 Task: Search one way flight ticket for 2 adults, 2 children, 2 infants in seat in first from Hyannis: Cape Cod Gateway Airport (boardman/polando Field) to Rock Springs: Southwest Wyoming Regional Airport (rock Springs Sweetwater County Airport) on 8-5-2023. Choice of flights is Sun country airlines. Number of bags: 1 checked bag. Outbound departure time preference is 16:30.
Action: Mouse moved to (284, 253)
Screenshot: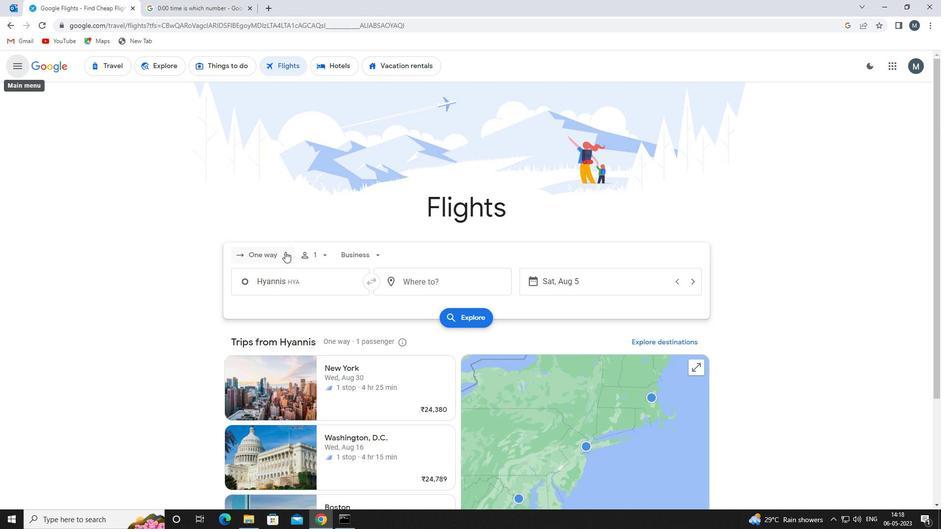 
Action: Mouse pressed left at (284, 253)
Screenshot: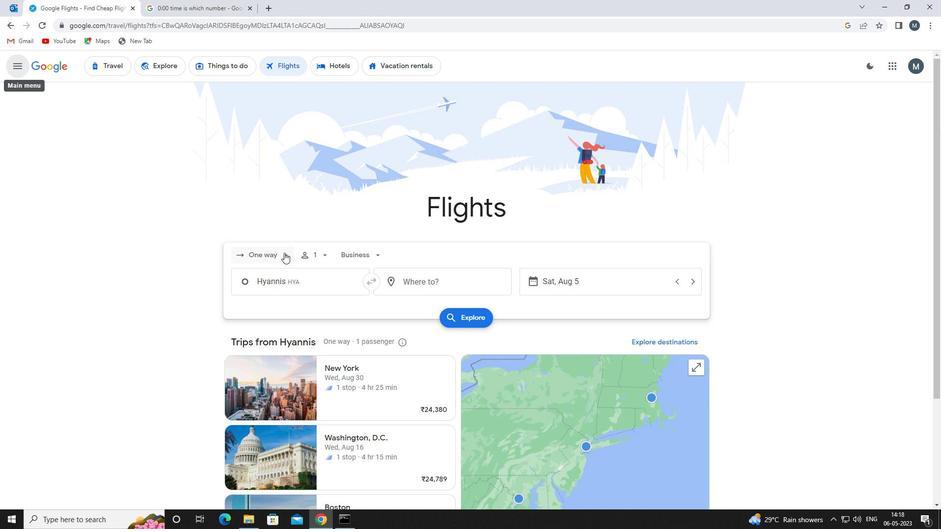 
Action: Mouse moved to (282, 300)
Screenshot: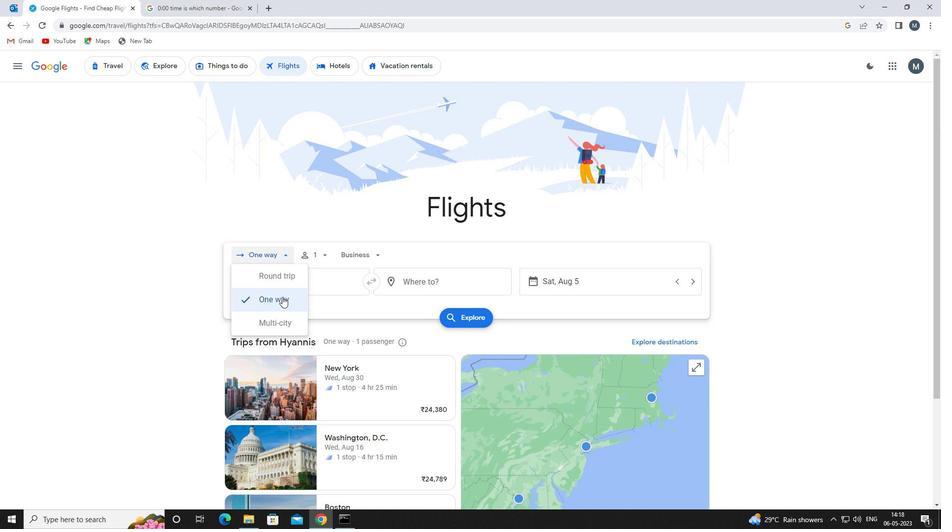 
Action: Mouse pressed left at (282, 300)
Screenshot: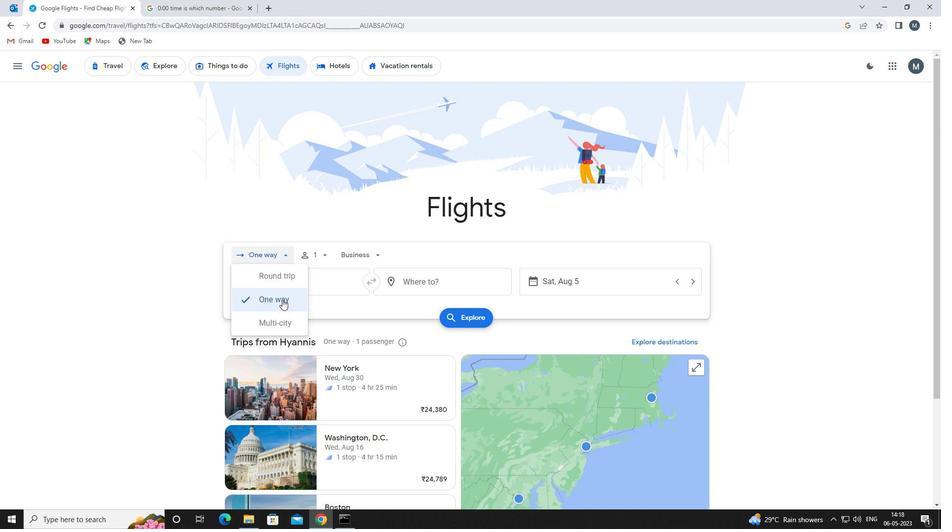 
Action: Mouse moved to (317, 260)
Screenshot: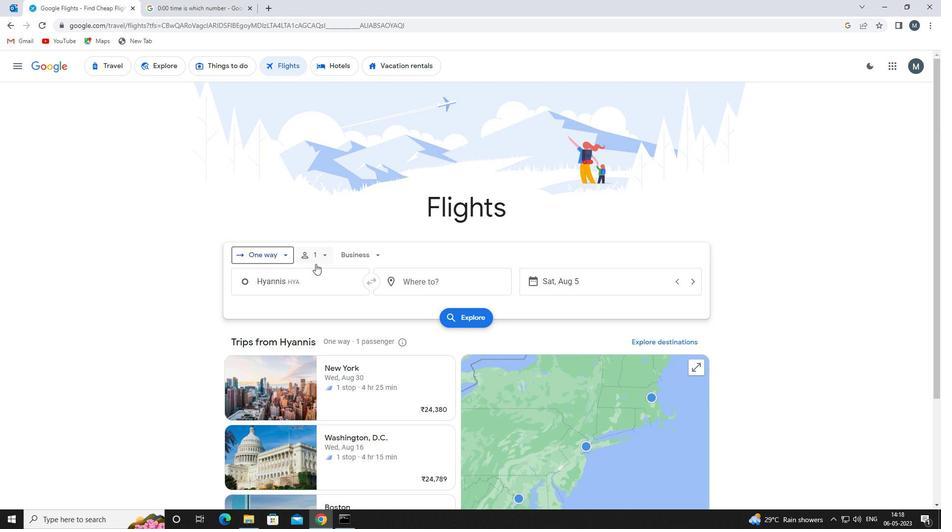 
Action: Mouse pressed left at (317, 260)
Screenshot: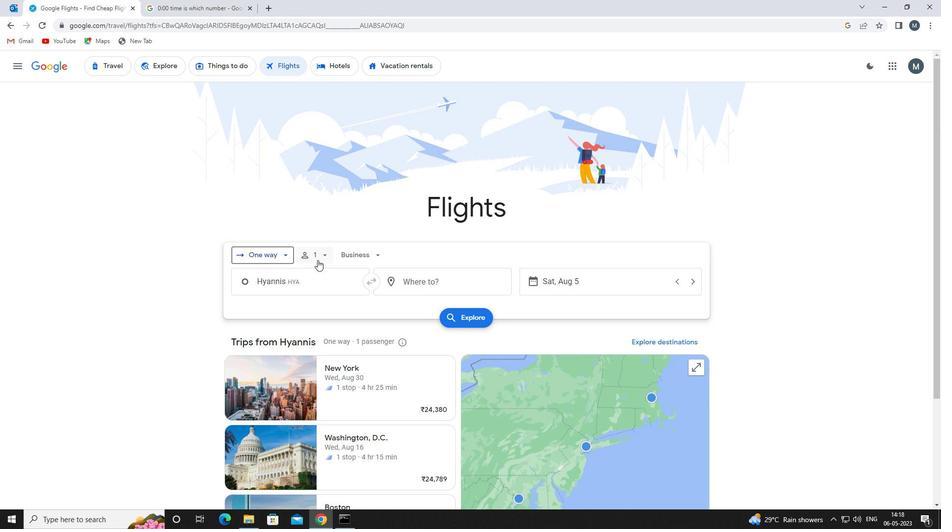 
Action: Mouse moved to (400, 280)
Screenshot: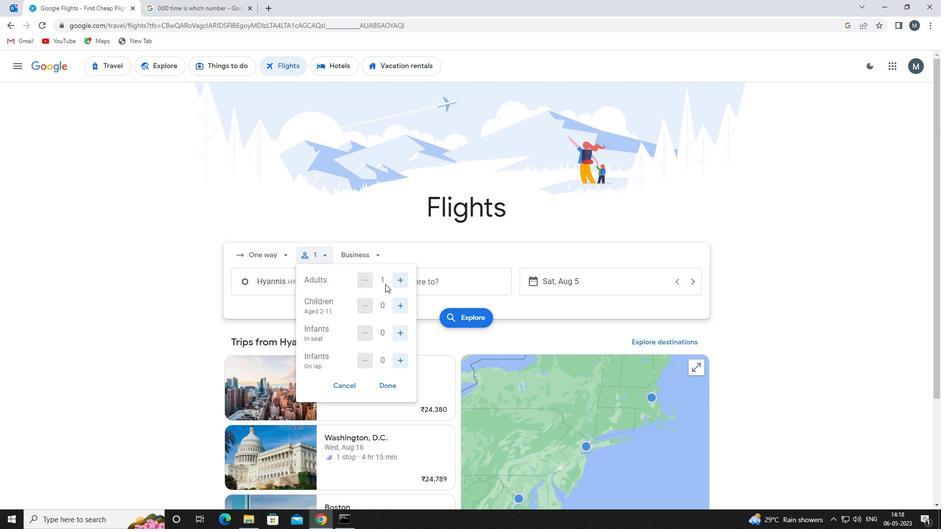 
Action: Mouse pressed left at (400, 280)
Screenshot: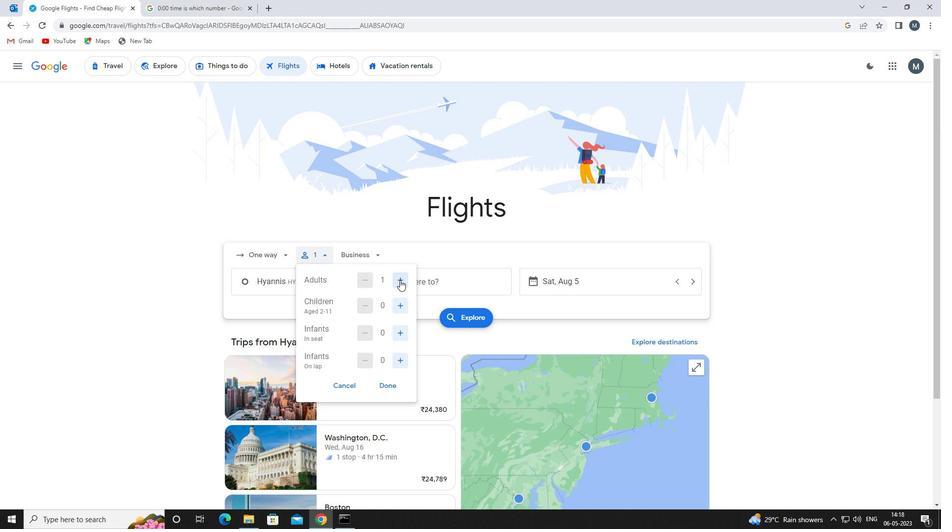 
Action: Mouse moved to (403, 306)
Screenshot: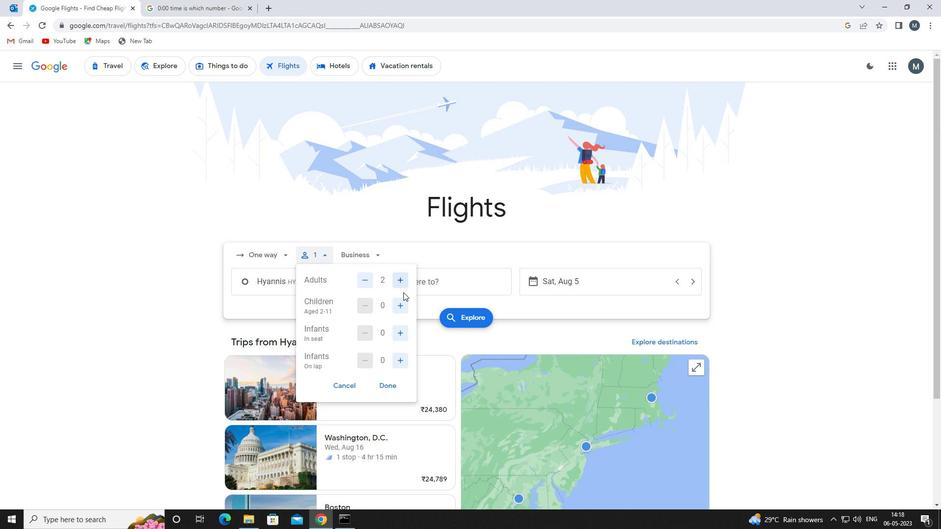 
Action: Mouse pressed left at (403, 306)
Screenshot: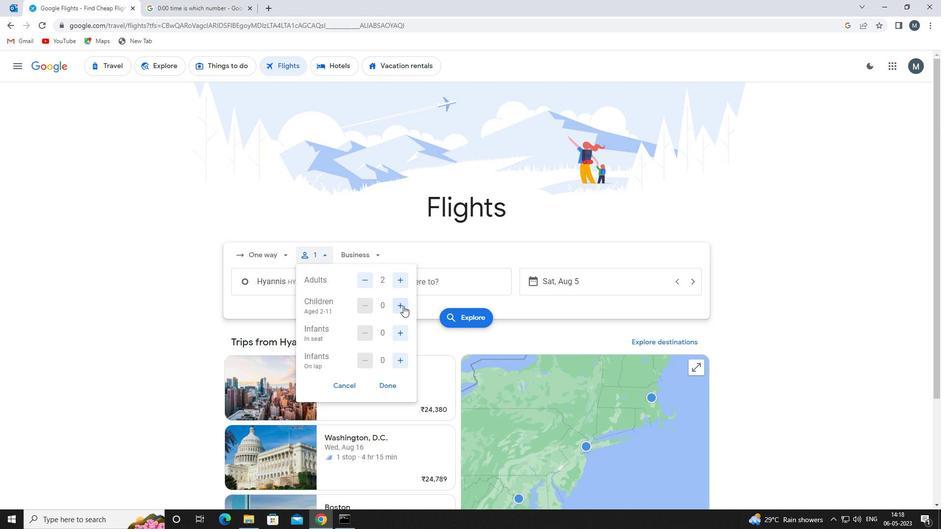 
Action: Mouse pressed left at (403, 306)
Screenshot: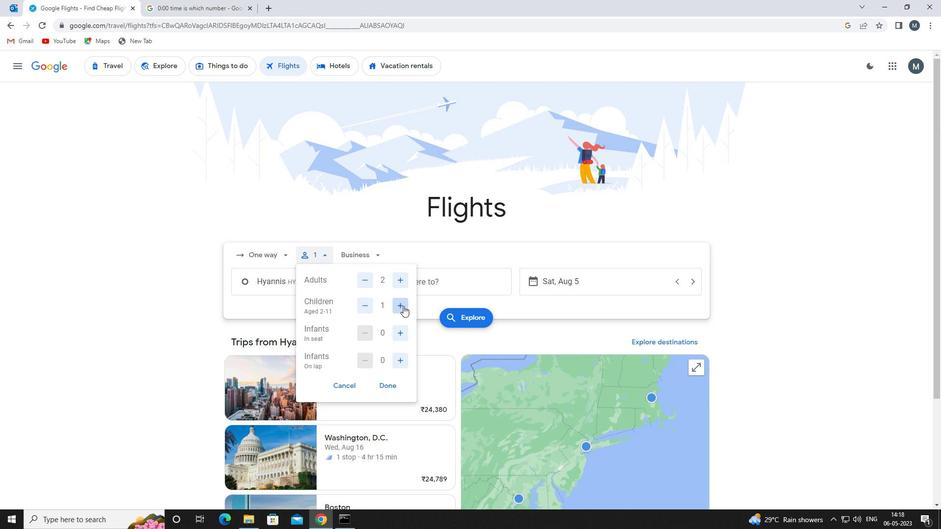
Action: Mouse moved to (399, 332)
Screenshot: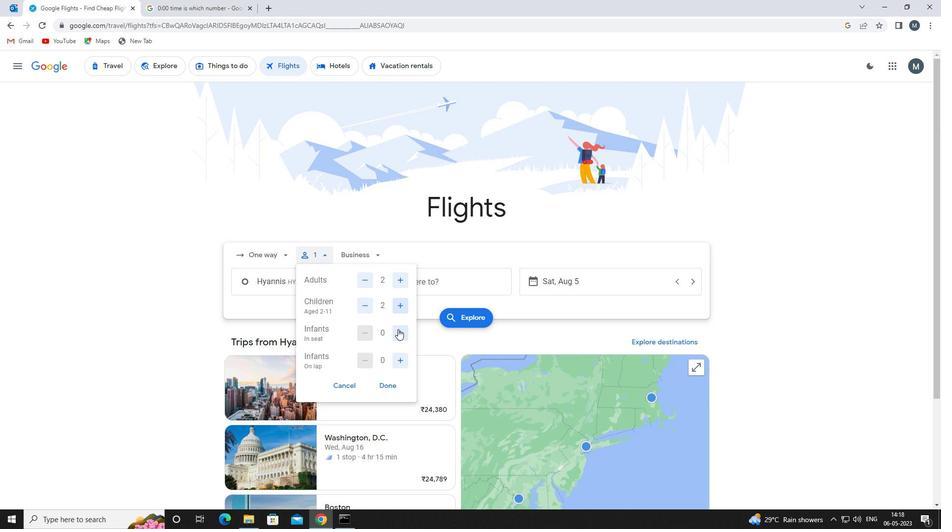 
Action: Mouse pressed left at (399, 332)
Screenshot: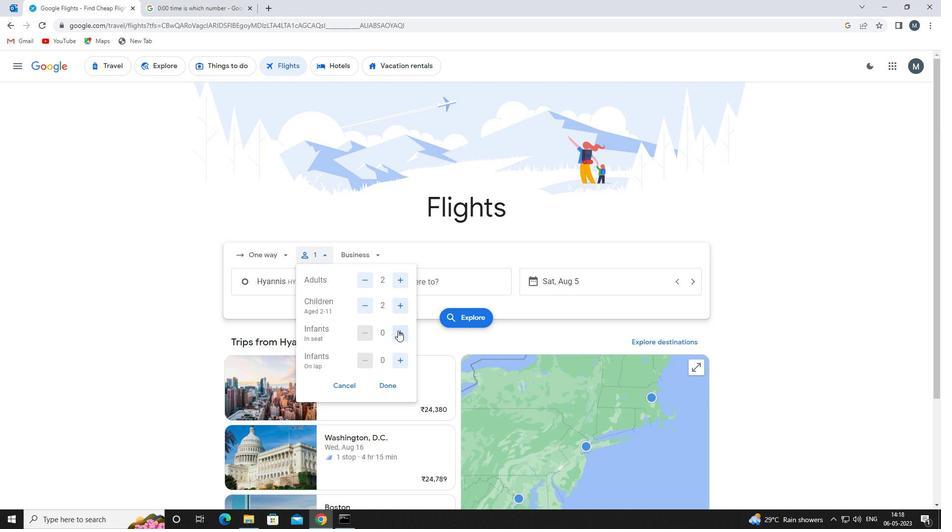 
Action: Mouse pressed left at (399, 332)
Screenshot: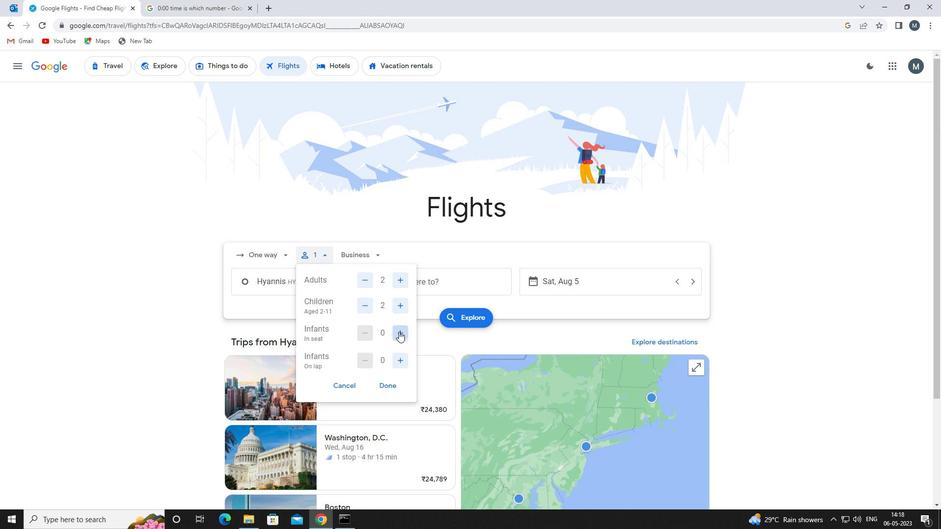
Action: Mouse moved to (396, 387)
Screenshot: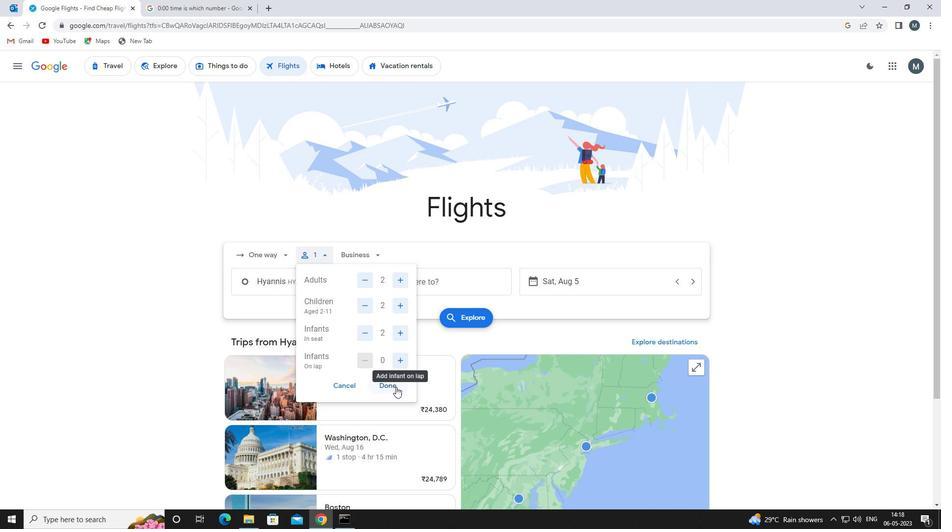 
Action: Mouse pressed left at (396, 387)
Screenshot: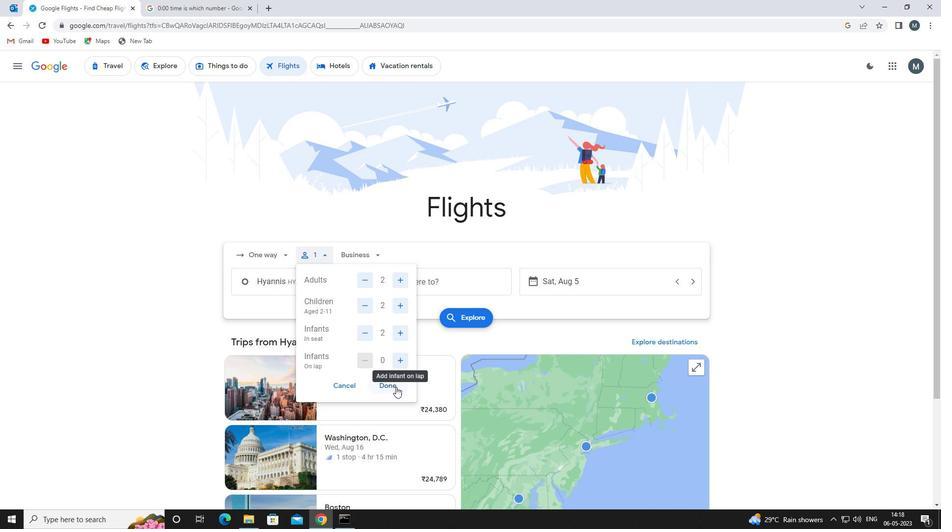 
Action: Mouse moved to (371, 259)
Screenshot: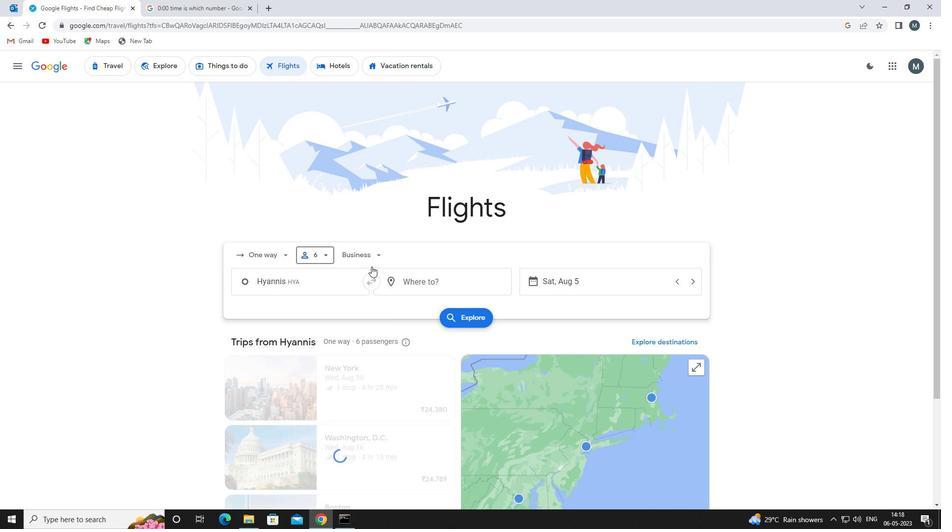 
Action: Mouse pressed left at (371, 259)
Screenshot: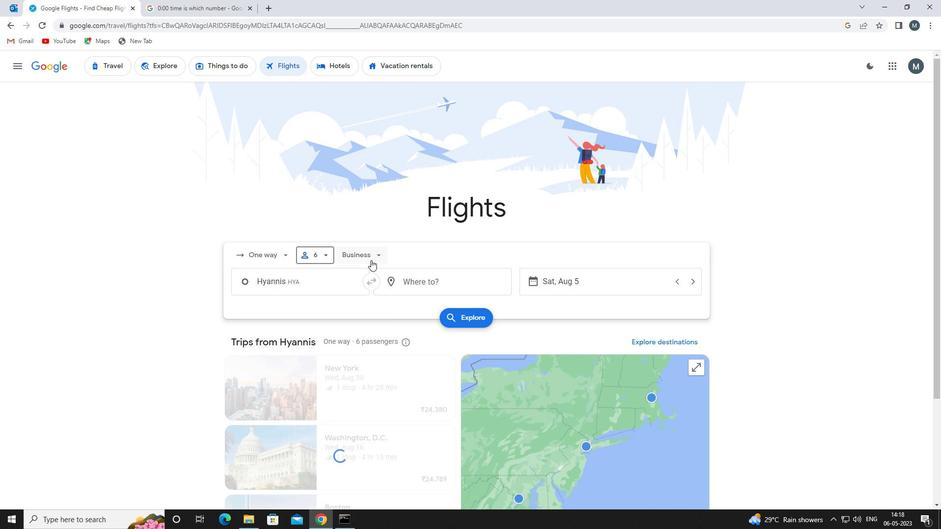 
Action: Mouse moved to (375, 351)
Screenshot: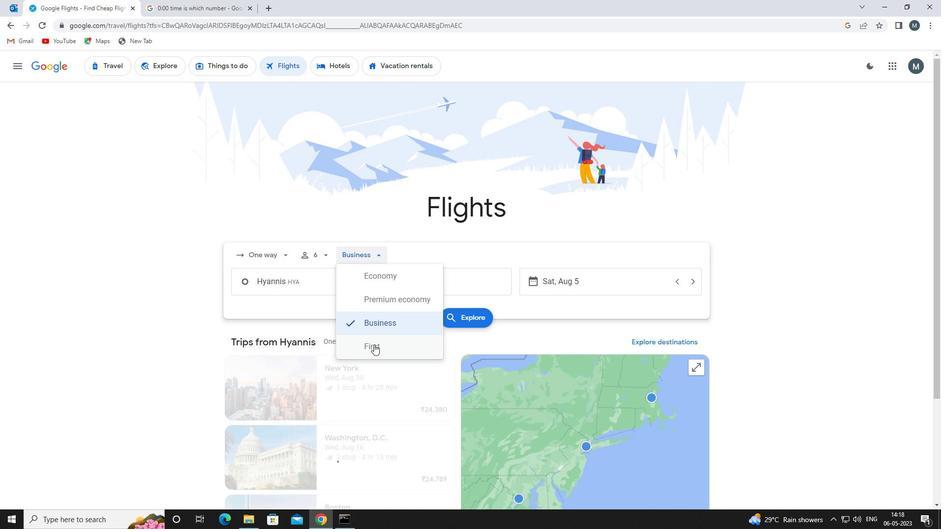 
Action: Mouse pressed left at (375, 351)
Screenshot: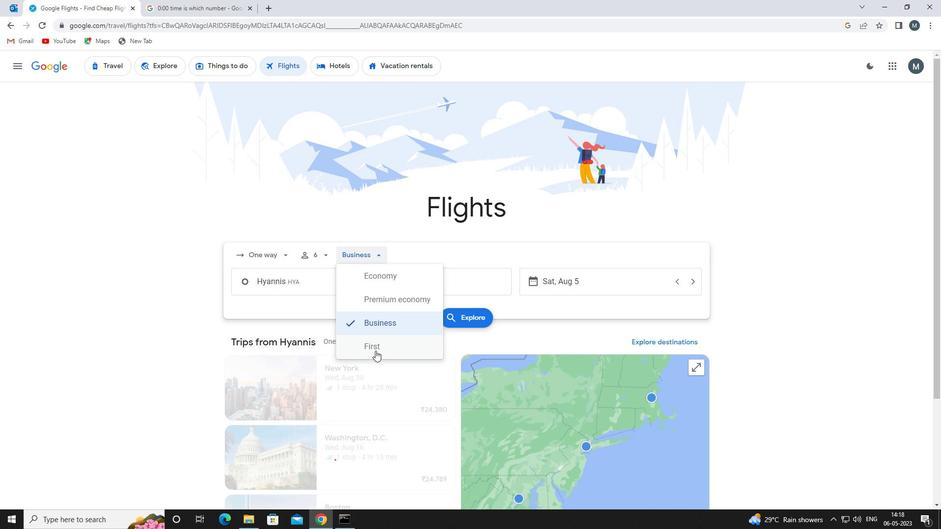 
Action: Mouse moved to (295, 283)
Screenshot: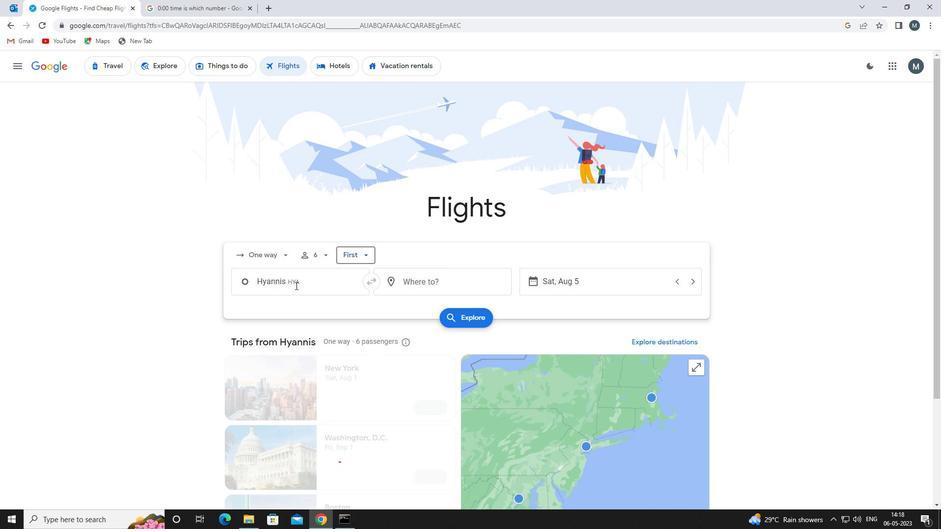 
Action: Mouse pressed left at (295, 283)
Screenshot: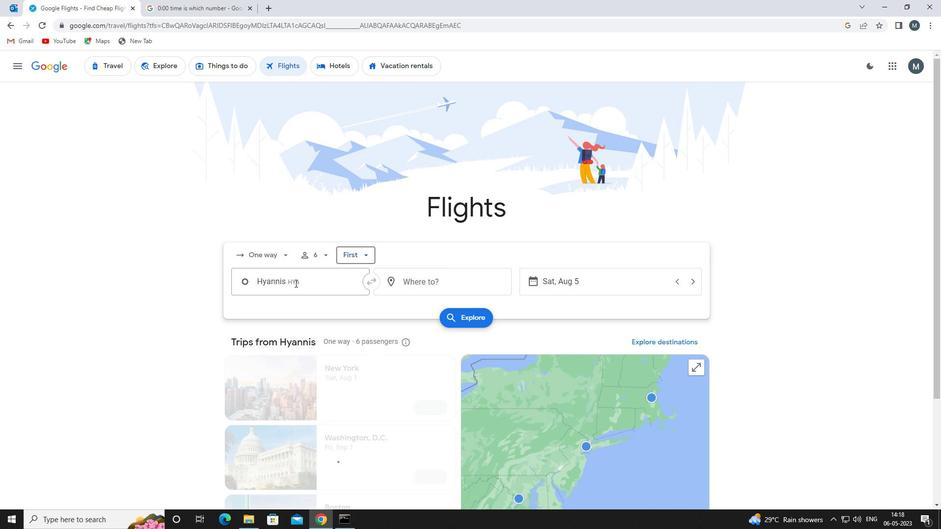 
Action: Mouse moved to (309, 359)
Screenshot: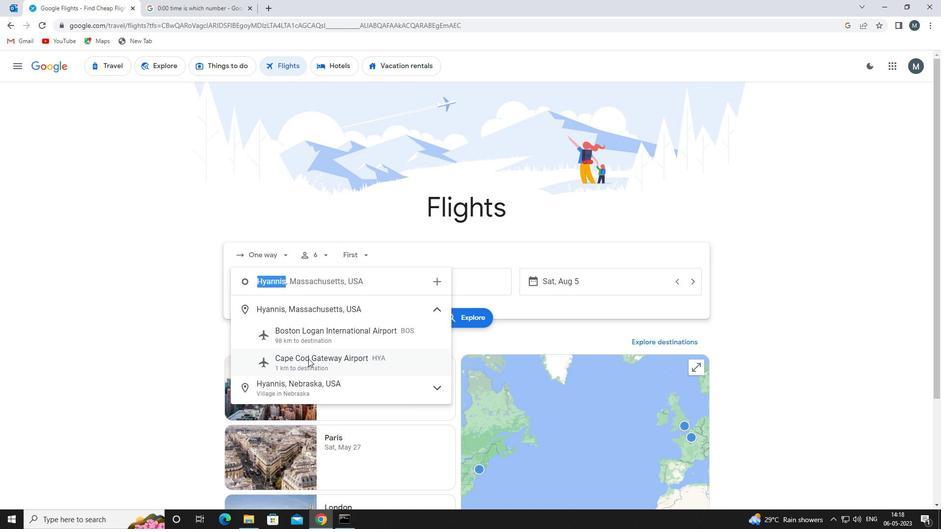 
Action: Mouse pressed left at (309, 359)
Screenshot: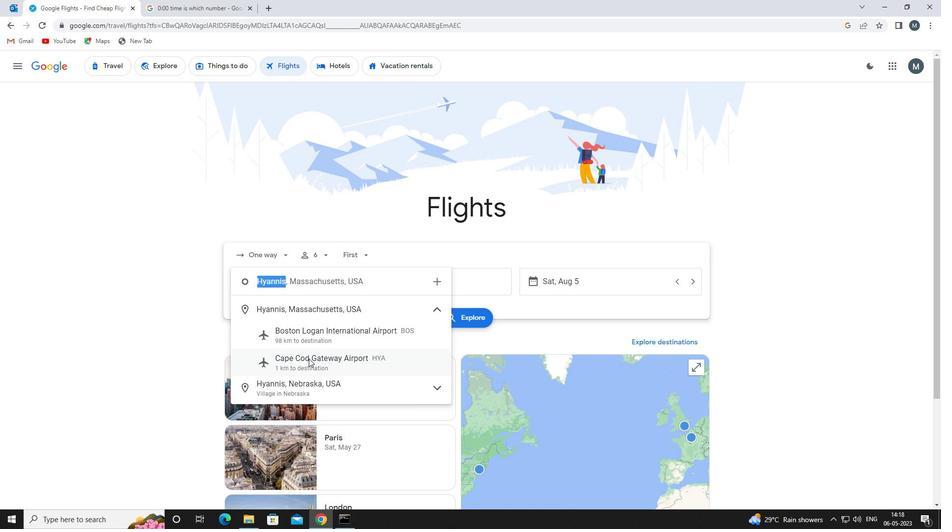 
Action: Mouse moved to (415, 284)
Screenshot: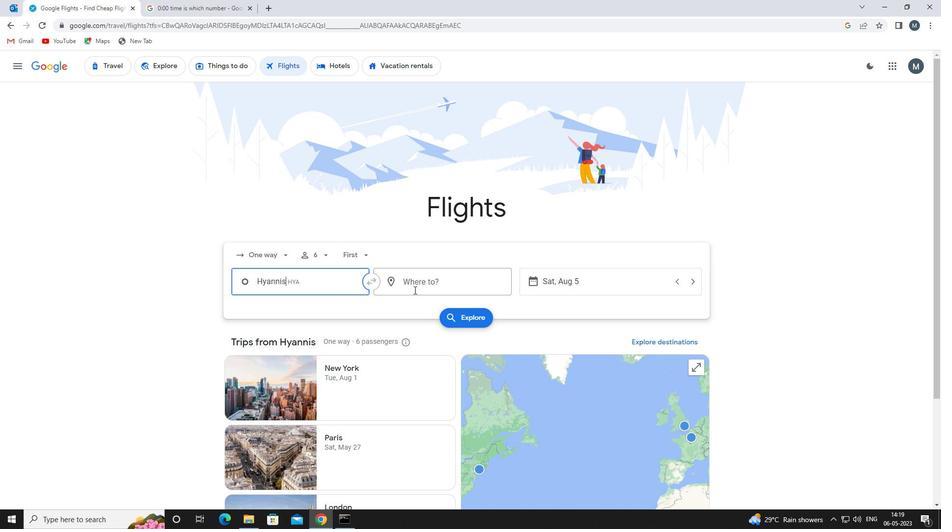 
Action: Mouse pressed left at (415, 284)
Screenshot: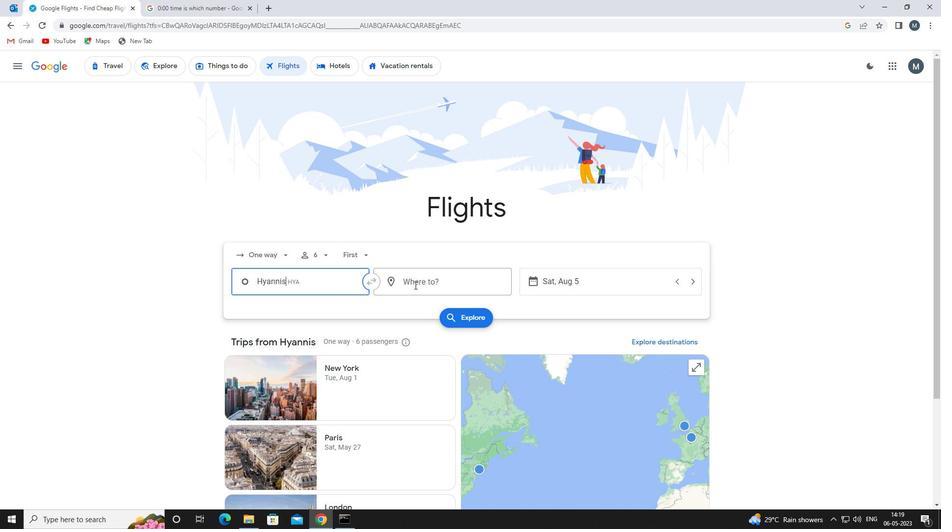 
Action: Key pressed southwest<Key.space>wyoming
Screenshot: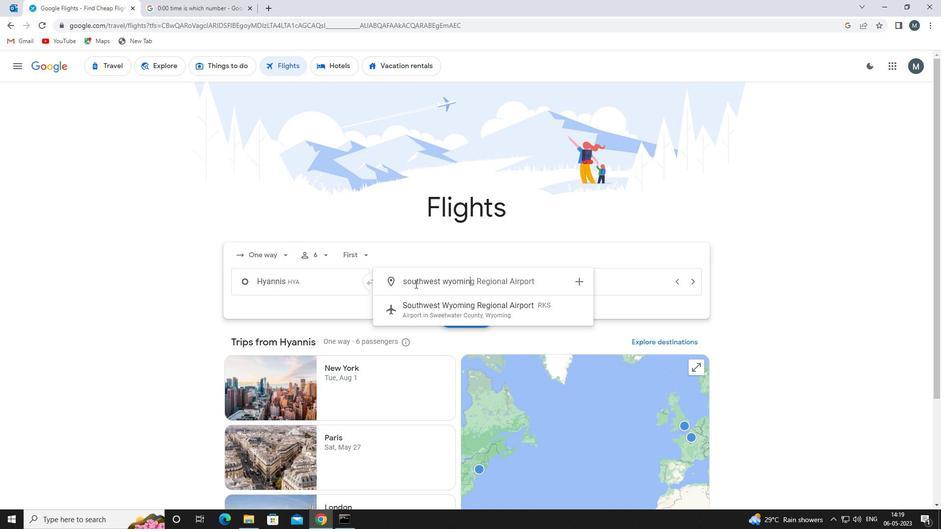 
Action: Mouse moved to (445, 310)
Screenshot: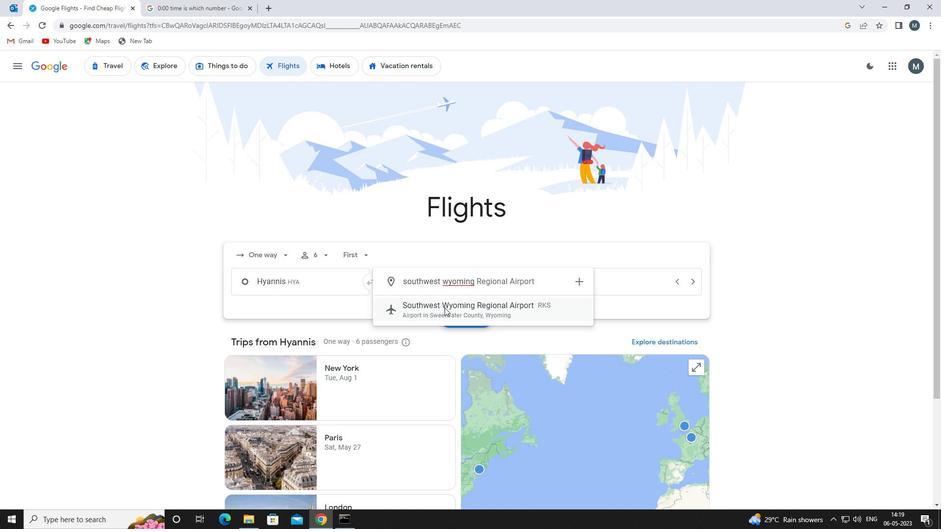 
Action: Mouse pressed left at (445, 310)
Screenshot: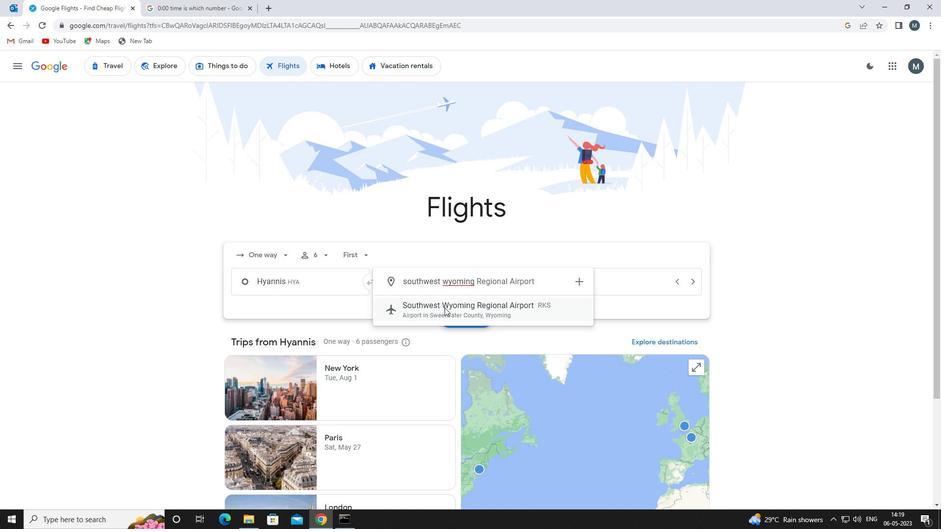 
Action: Mouse moved to (557, 283)
Screenshot: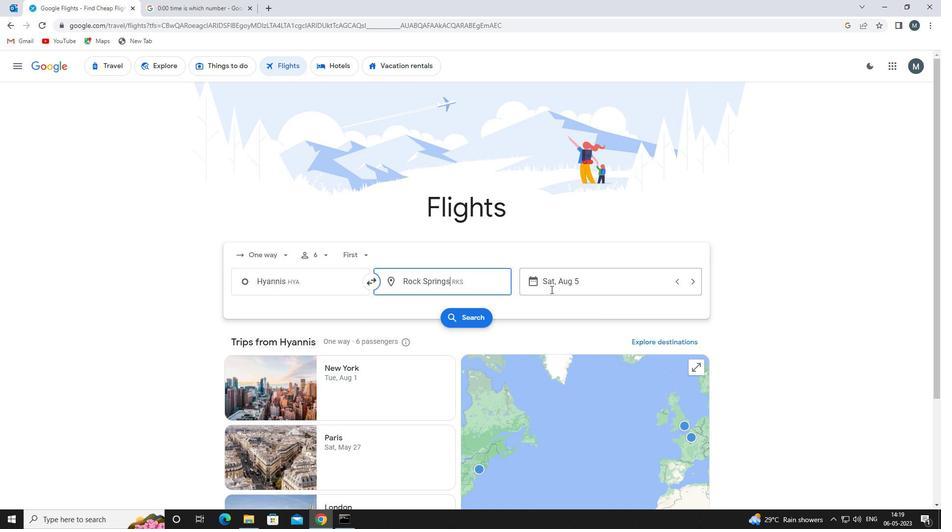 
Action: Mouse pressed left at (557, 283)
Screenshot: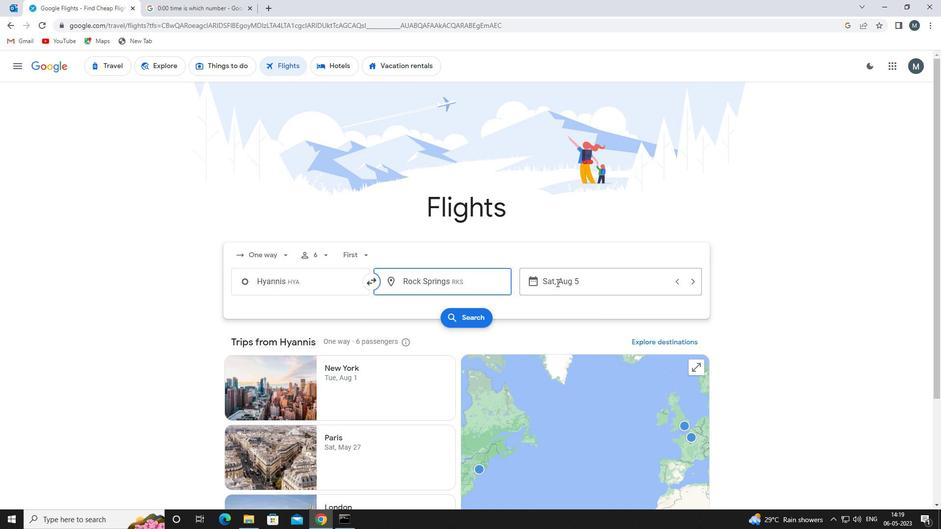
Action: Mouse moved to (501, 333)
Screenshot: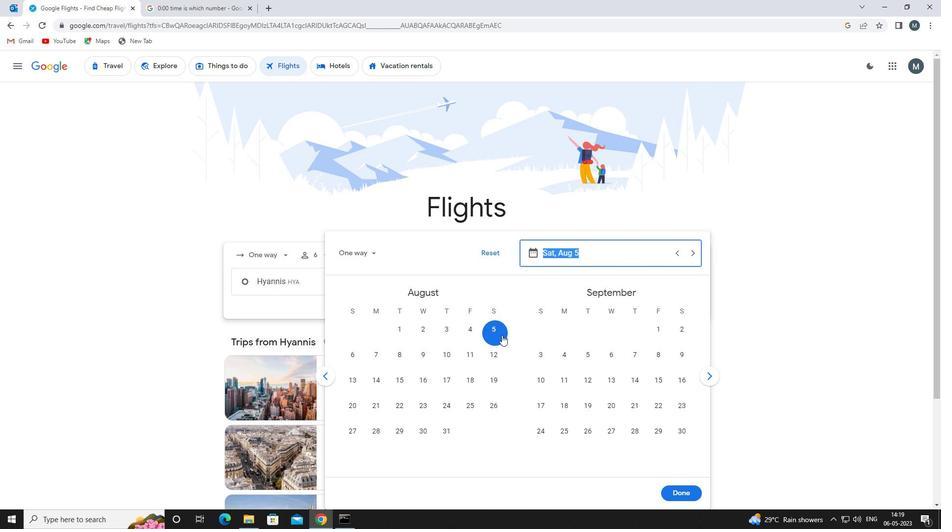 
Action: Mouse pressed left at (501, 333)
Screenshot: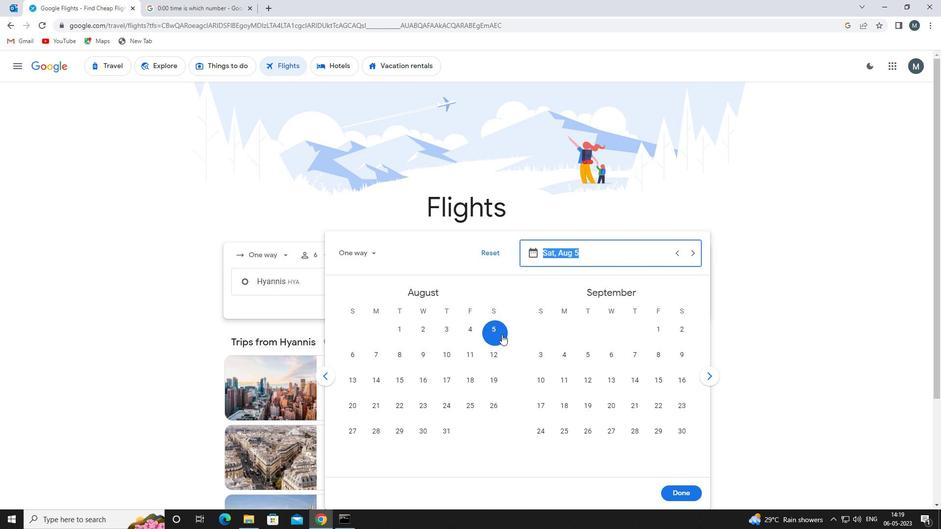 
Action: Mouse moved to (694, 495)
Screenshot: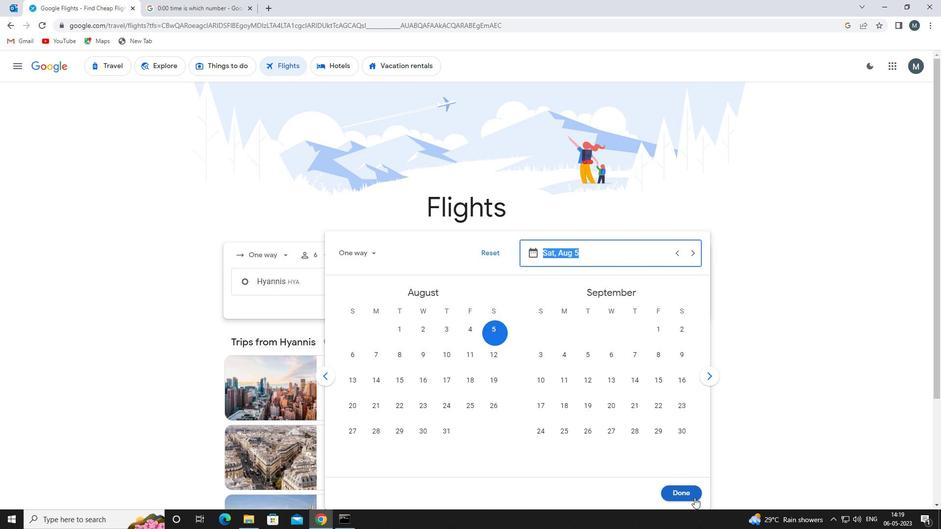 
Action: Mouse pressed left at (694, 495)
Screenshot: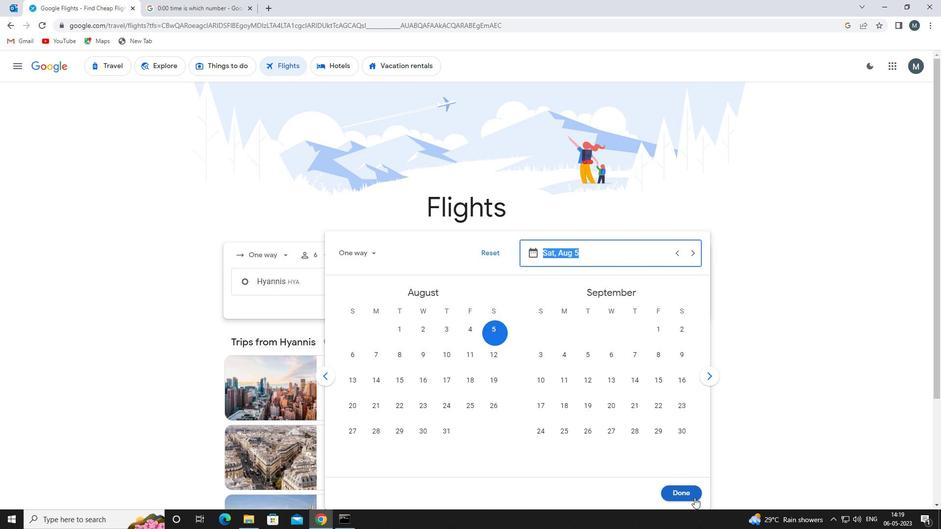 
Action: Mouse moved to (456, 324)
Screenshot: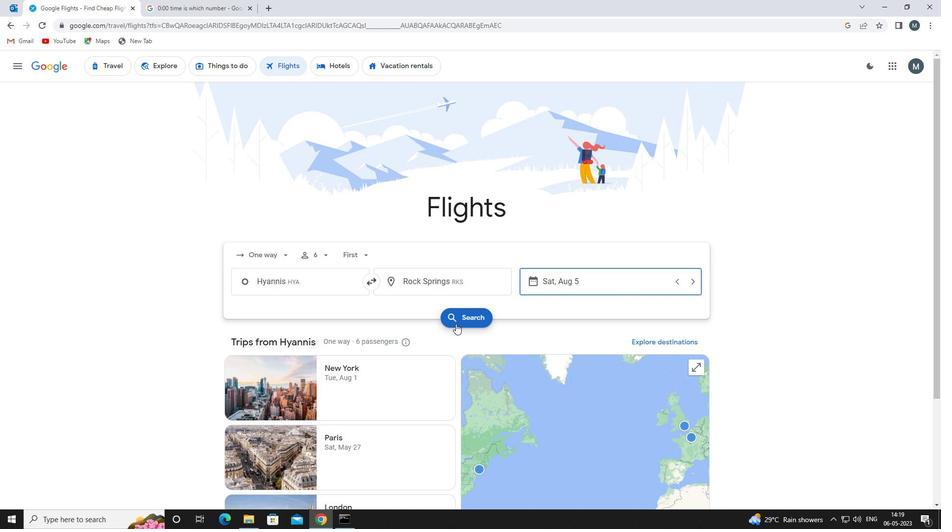 
Action: Mouse pressed left at (456, 324)
Screenshot: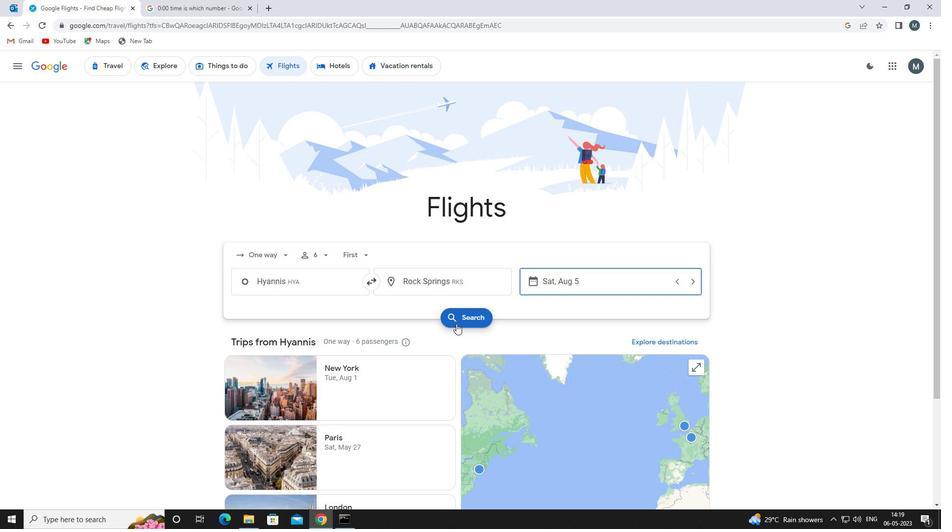 
Action: Mouse moved to (251, 157)
Screenshot: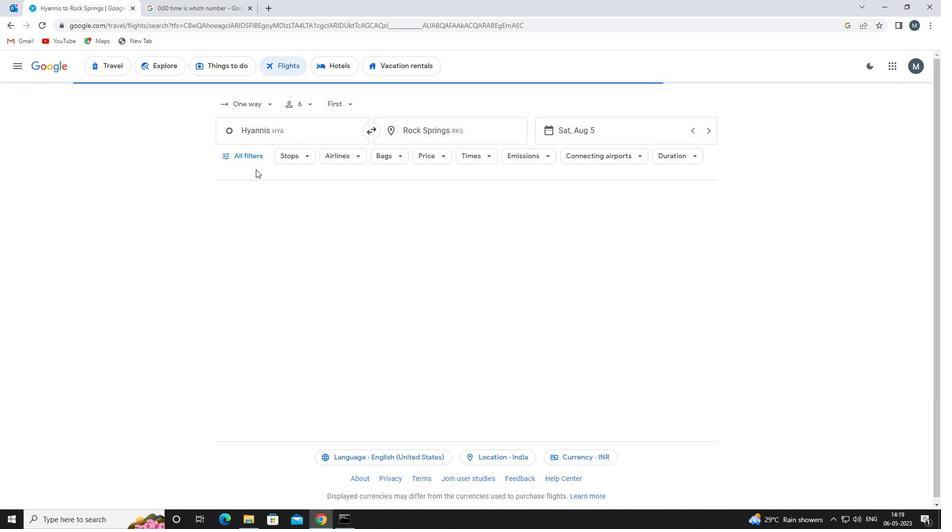 
Action: Mouse pressed left at (251, 157)
Screenshot: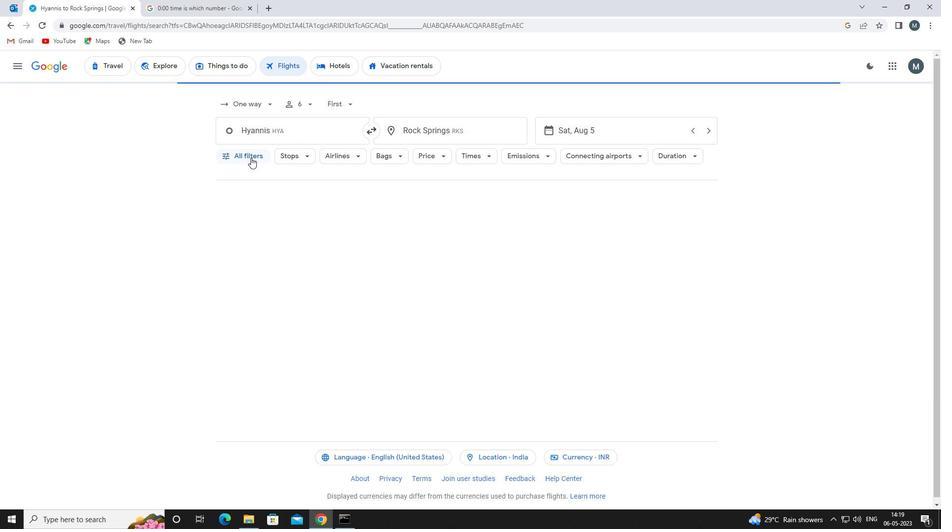 
Action: Mouse moved to (296, 301)
Screenshot: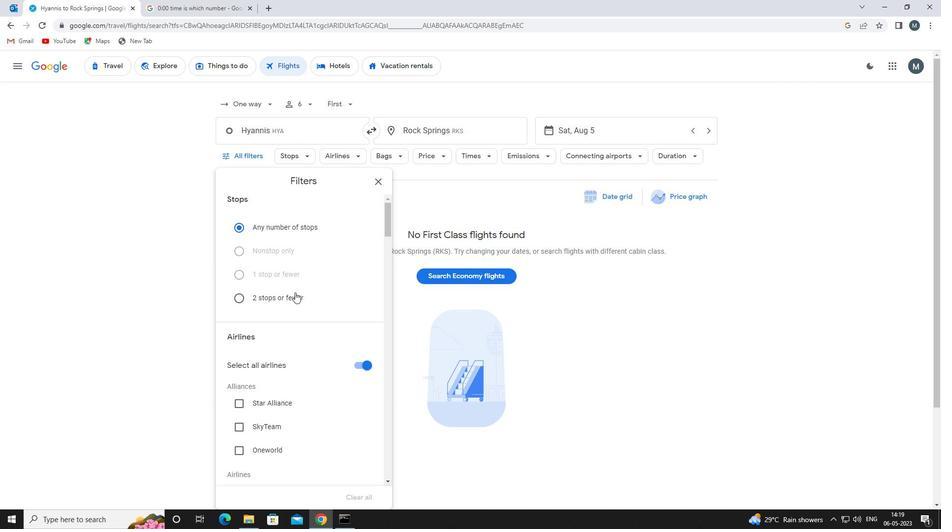 
Action: Mouse scrolled (296, 300) with delta (0, 0)
Screenshot: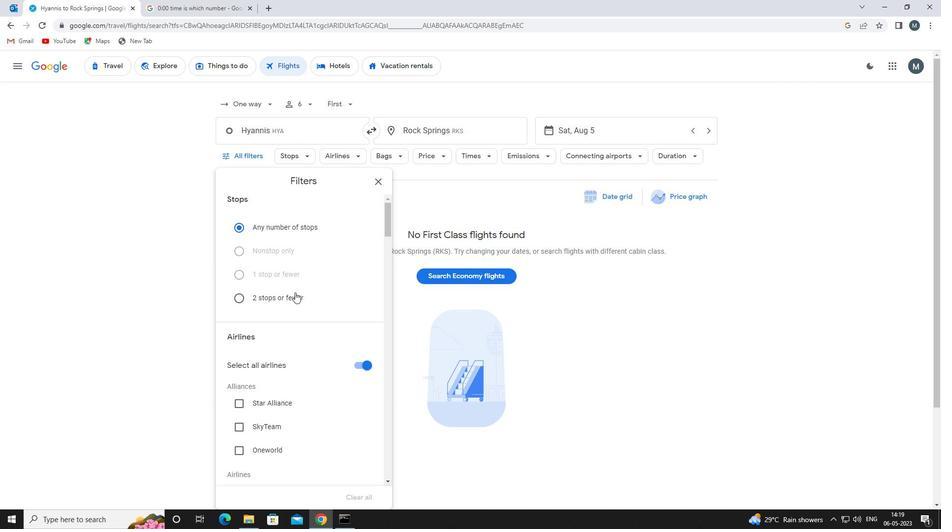 
Action: Mouse moved to (369, 317)
Screenshot: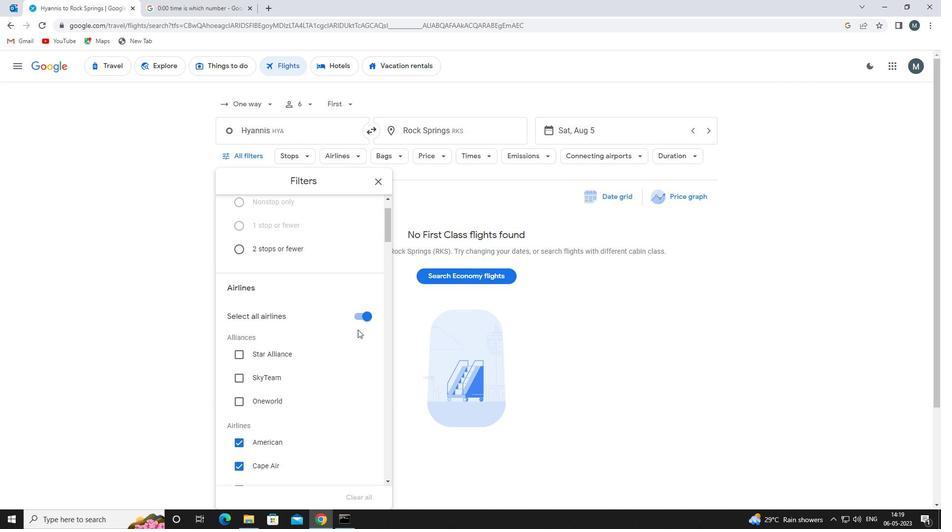 
Action: Mouse pressed left at (369, 317)
Screenshot: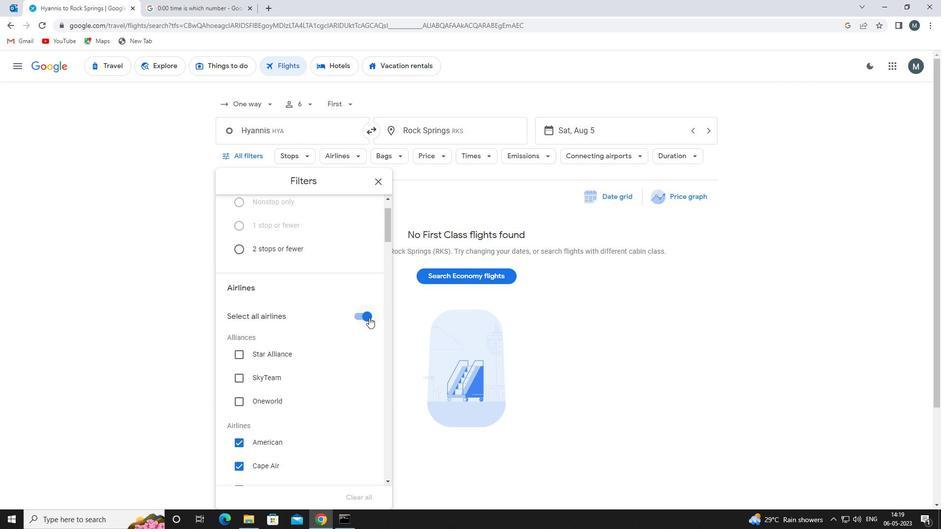 
Action: Mouse moved to (297, 335)
Screenshot: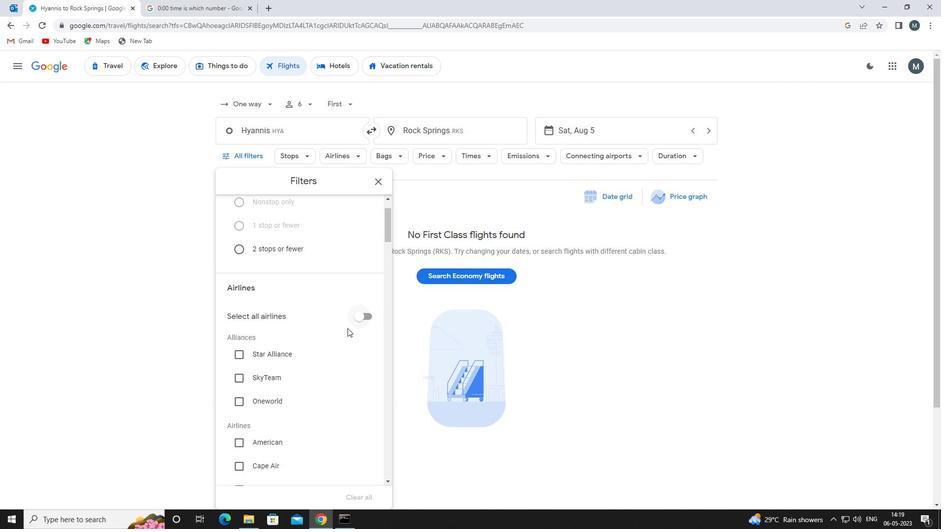 
Action: Mouse scrolled (297, 335) with delta (0, 0)
Screenshot: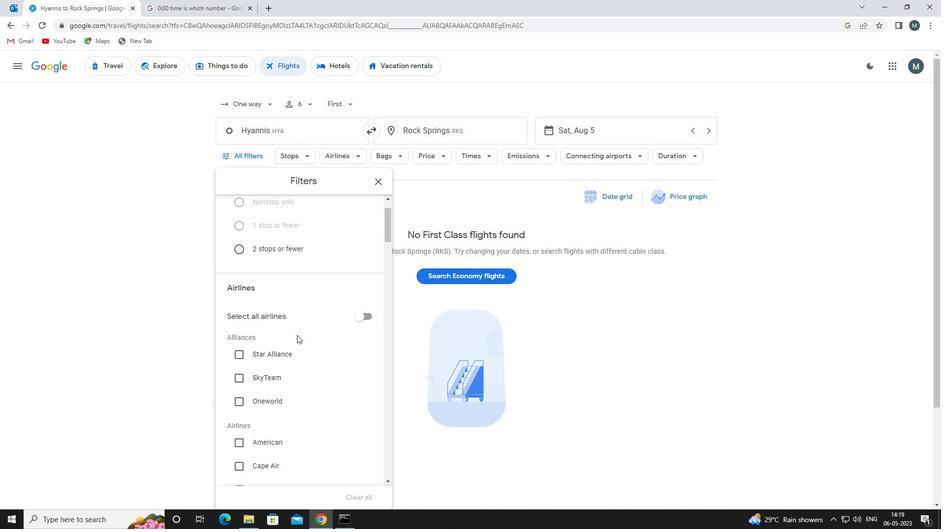 
Action: Mouse scrolled (297, 335) with delta (0, 0)
Screenshot: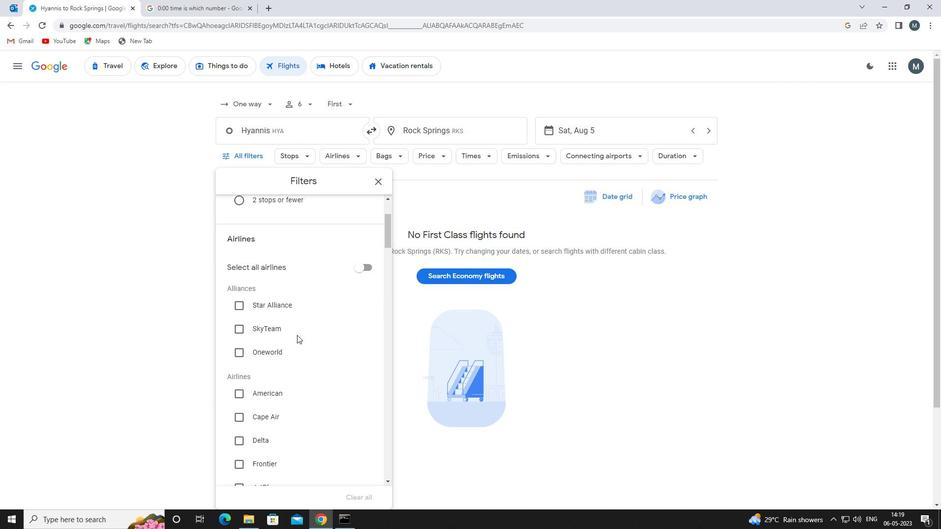 
Action: Mouse moved to (297, 335)
Screenshot: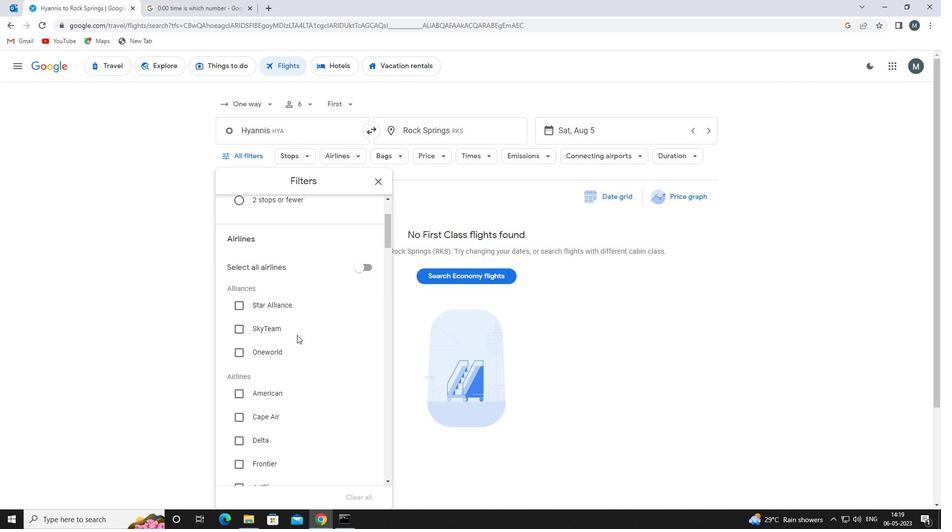 
Action: Mouse scrolled (297, 335) with delta (0, 0)
Screenshot: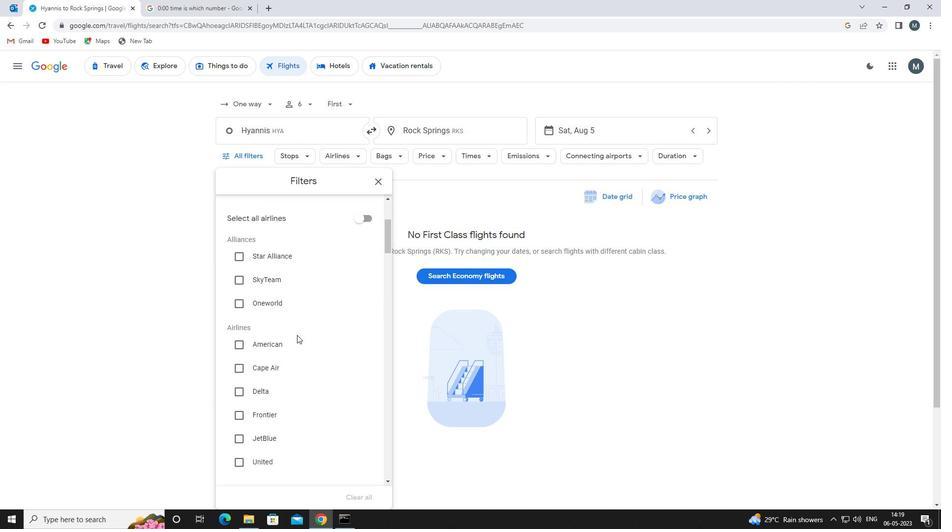 
Action: Mouse moved to (297, 336)
Screenshot: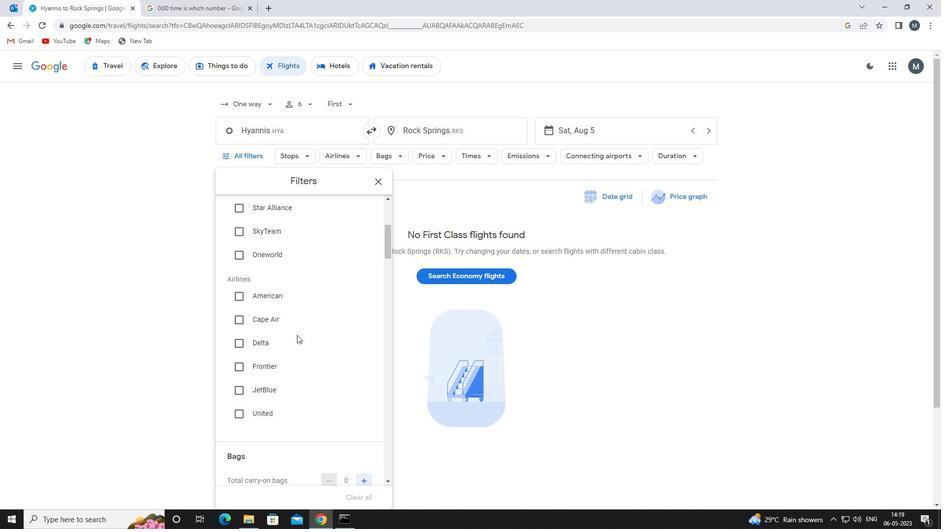 
Action: Mouse scrolled (297, 336) with delta (0, 0)
Screenshot: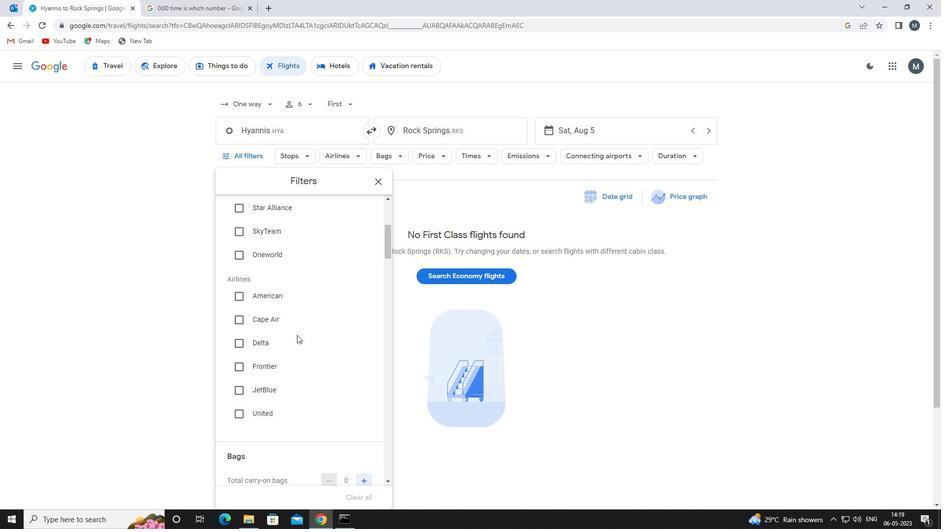 
Action: Mouse moved to (296, 338)
Screenshot: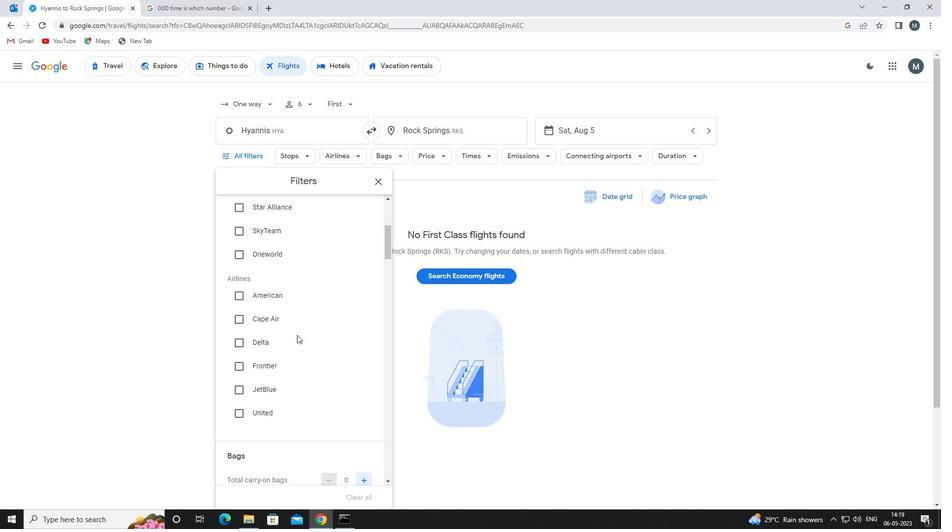 
Action: Mouse scrolled (296, 337) with delta (0, 0)
Screenshot: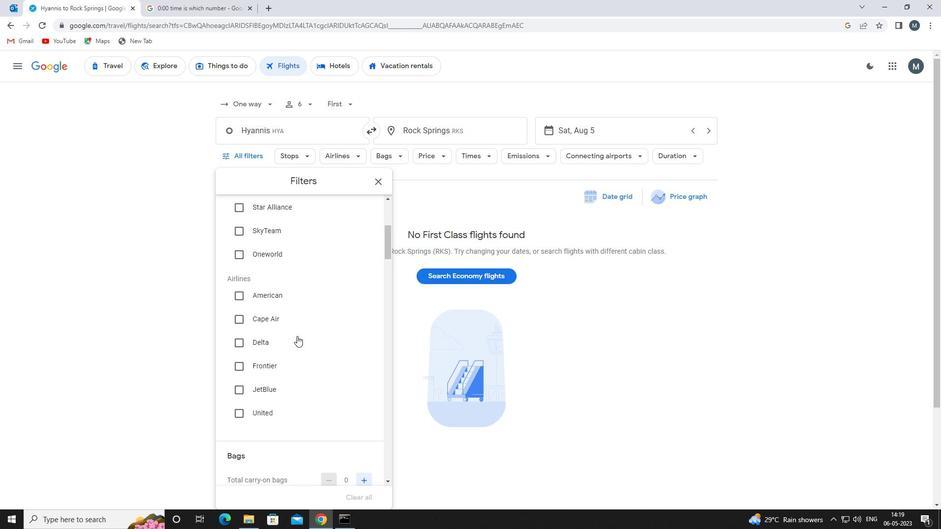 
Action: Mouse moved to (300, 337)
Screenshot: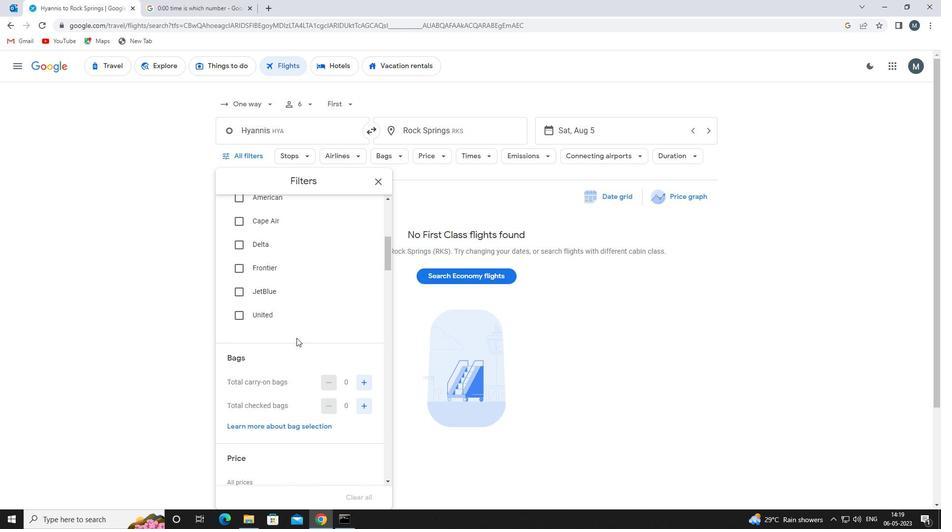 
Action: Mouse scrolled (300, 337) with delta (0, 0)
Screenshot: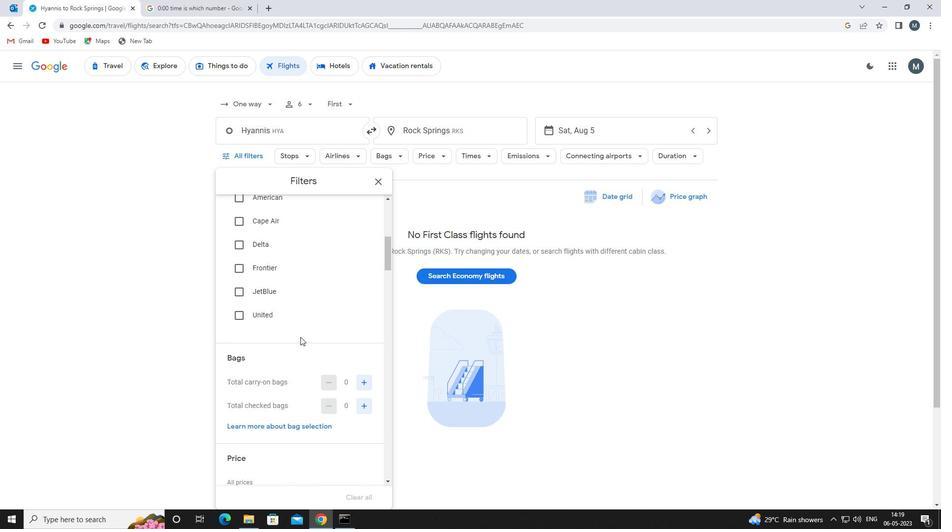 
Action: Mouse moved to (368, 355)
Screenshot: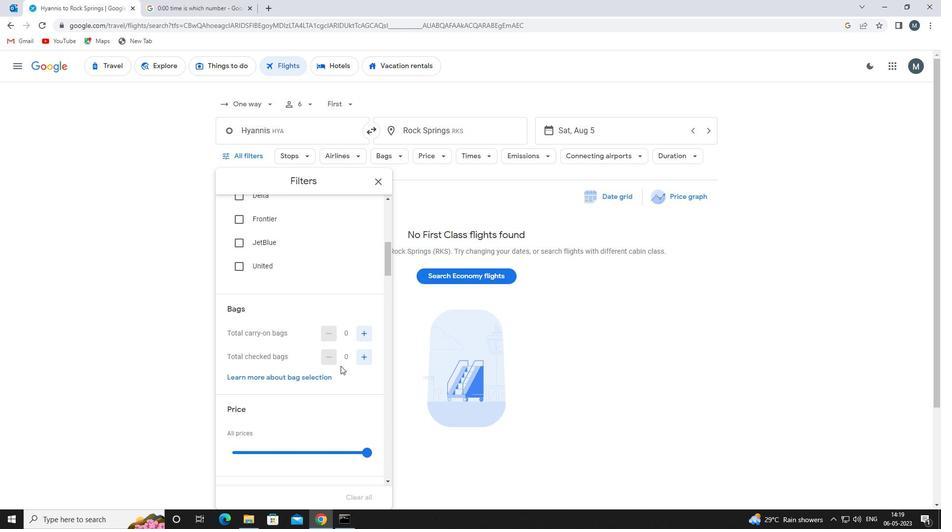 
Action: Mouse pressed left at (368, 355)
Screenshot: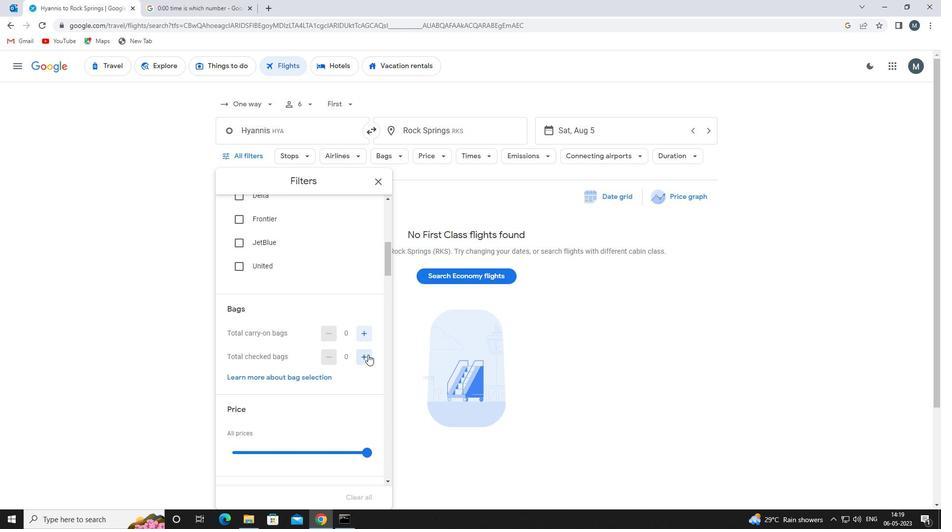 
Action: Mouse moved to (282, 350)
Screenshot: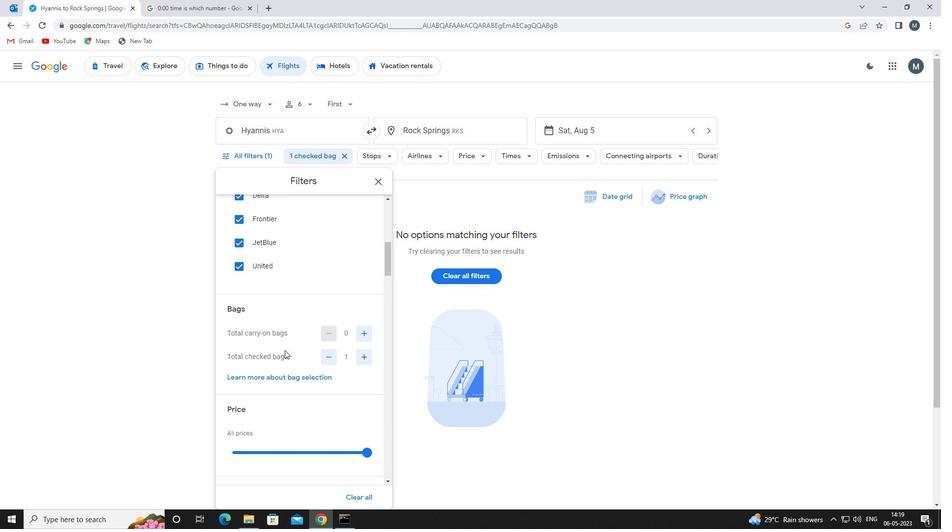 
Action: Mouse scrolled (282, 350) with delta (0, 0)
Screenshot: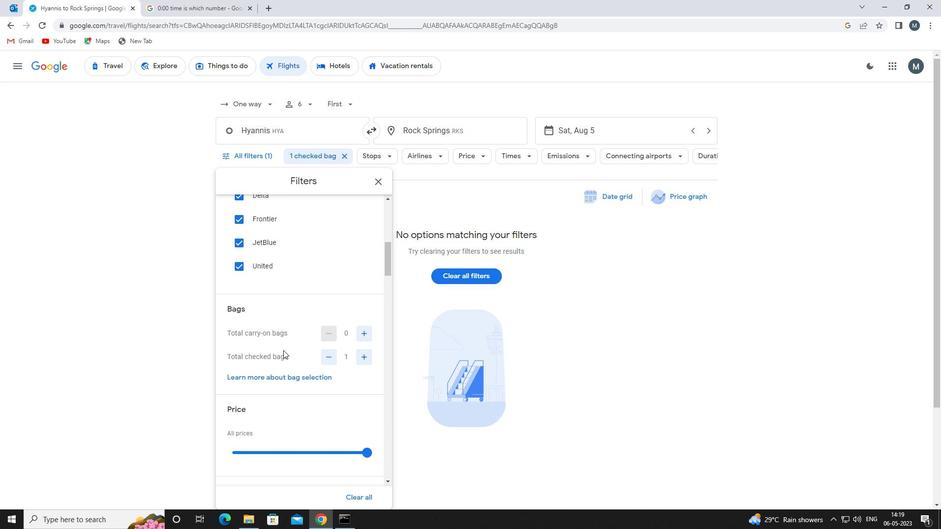 
Action: Mouse scrolled (282, 350) with delta (0, 0)
Screenshot: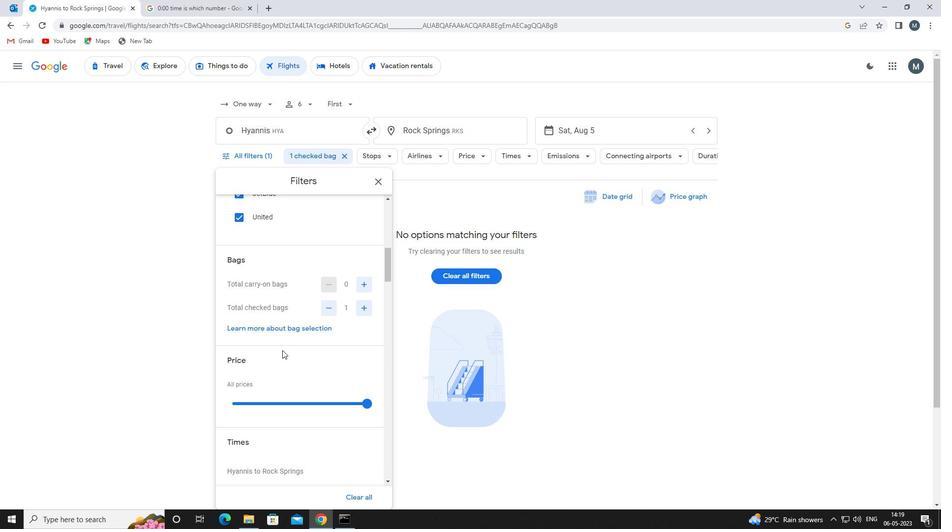 
Action: Mouse moved to (275, 345)
Screenshot: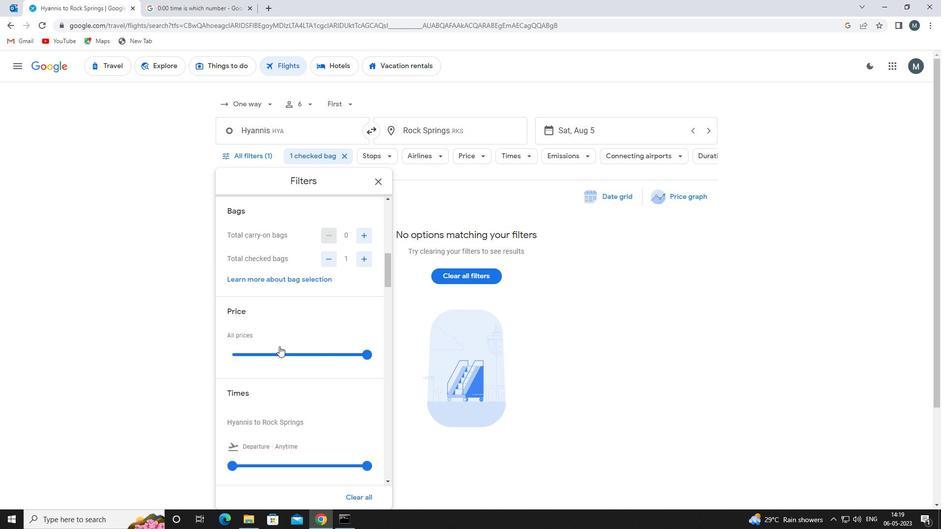 
Action: Mouse scrolled (275, 345) with delta (0, 0)
Screenshot: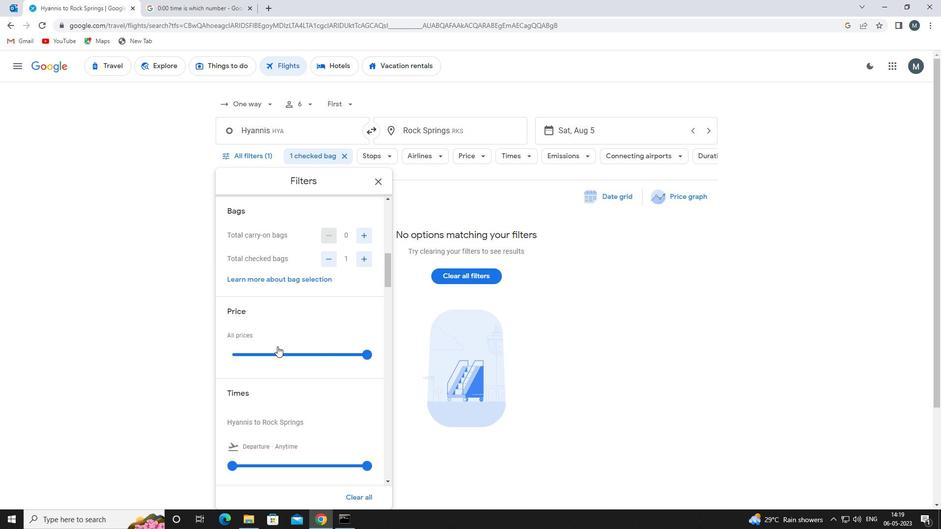 
Action: Mouse moved to (272, 347)
Screenshot: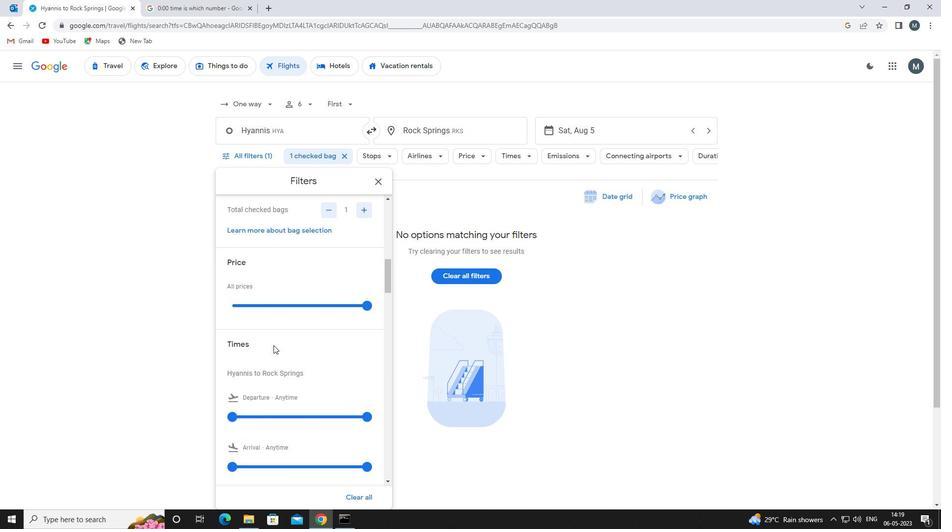
Action: Mouse scrolled (272, 346) with delta (0, 0)
Screenshot: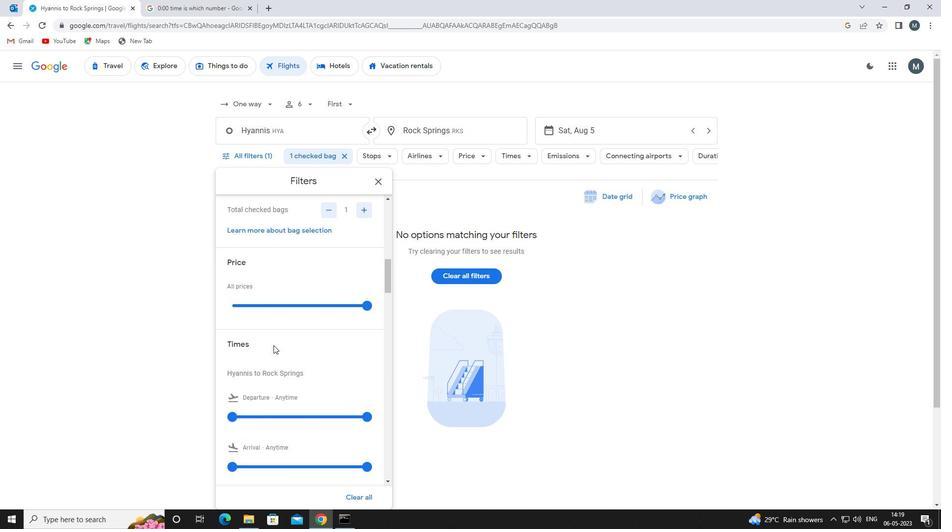
Action: Mouse moved to (231, 366)
Screenshot: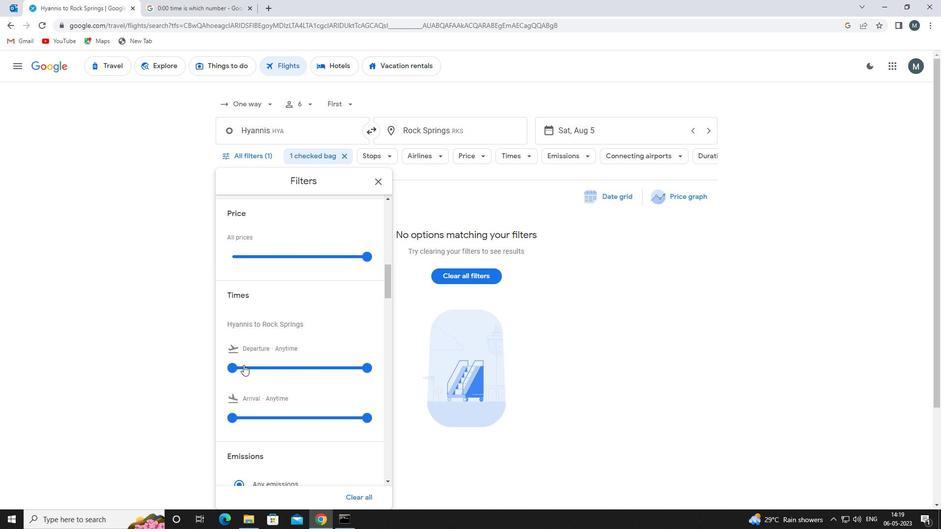 
Action: Mouse pressed left at (231, 366)
Screenshot: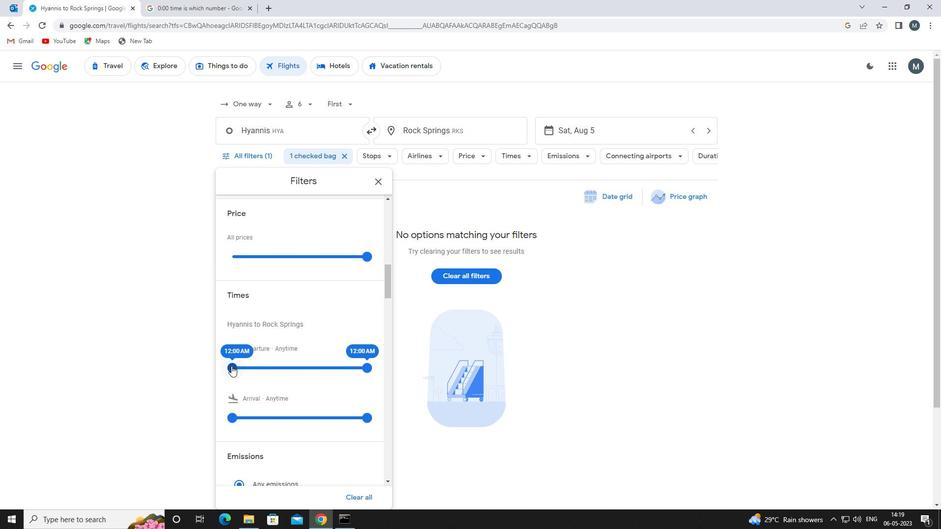 
Action: Mouse moved to (360, 367)
Screenshot: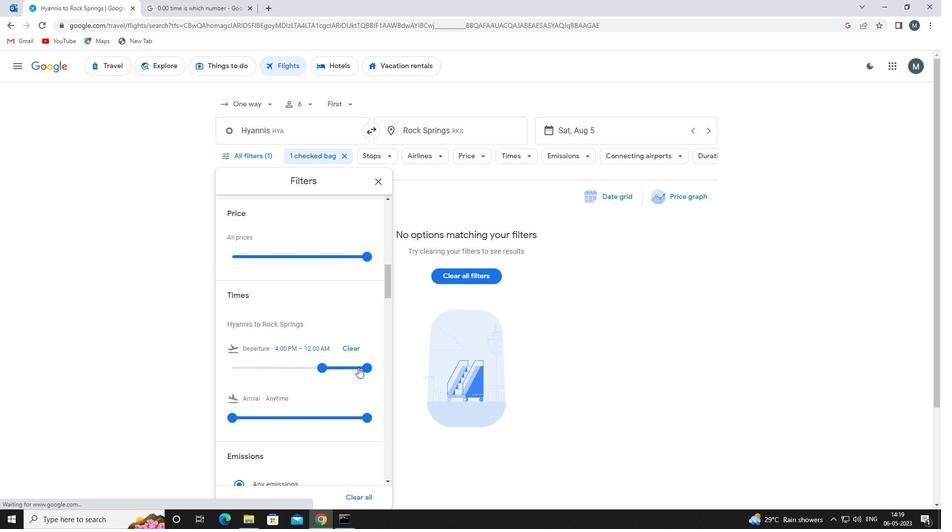 
Action: Mouse pressed left at (360, 367)
Screenshot: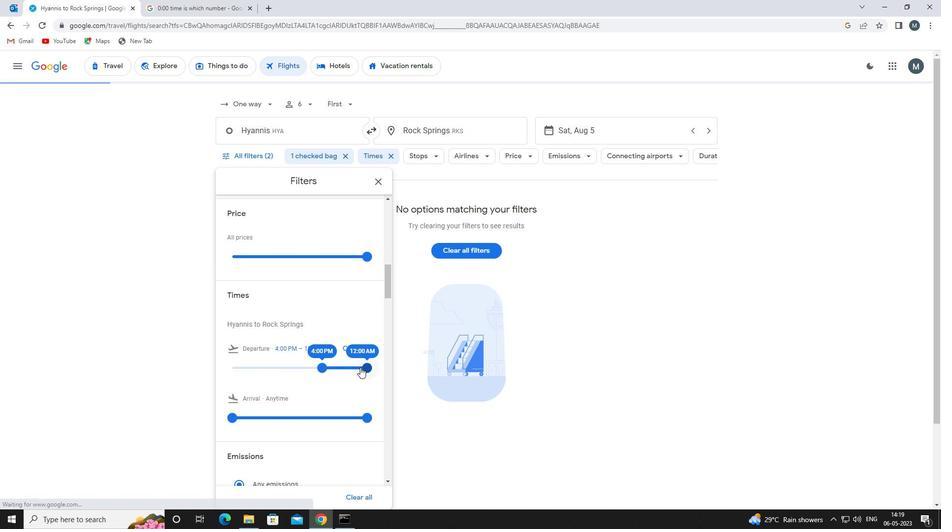
Action: Mouse moved to (324, 370)
Screenshot: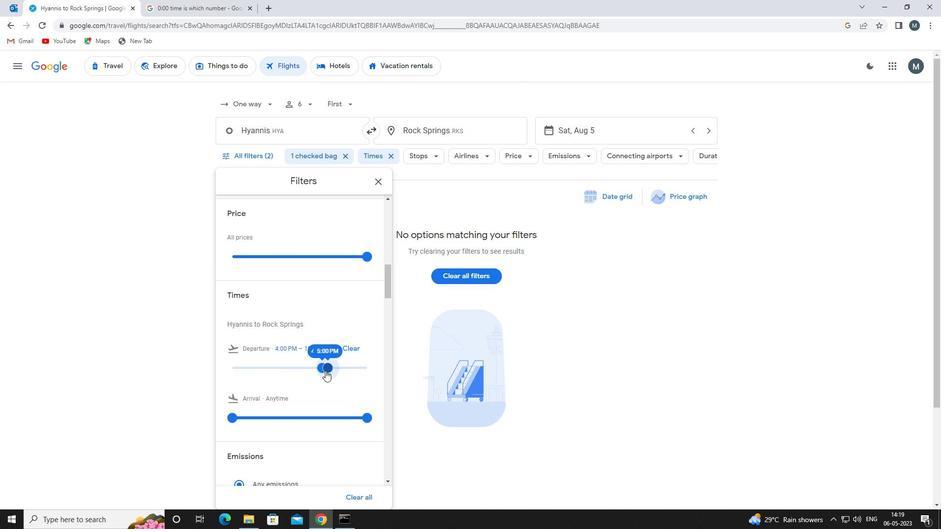 
Action: Mouse scrolled (324, 370) with delta (0, 0)
Screenshot: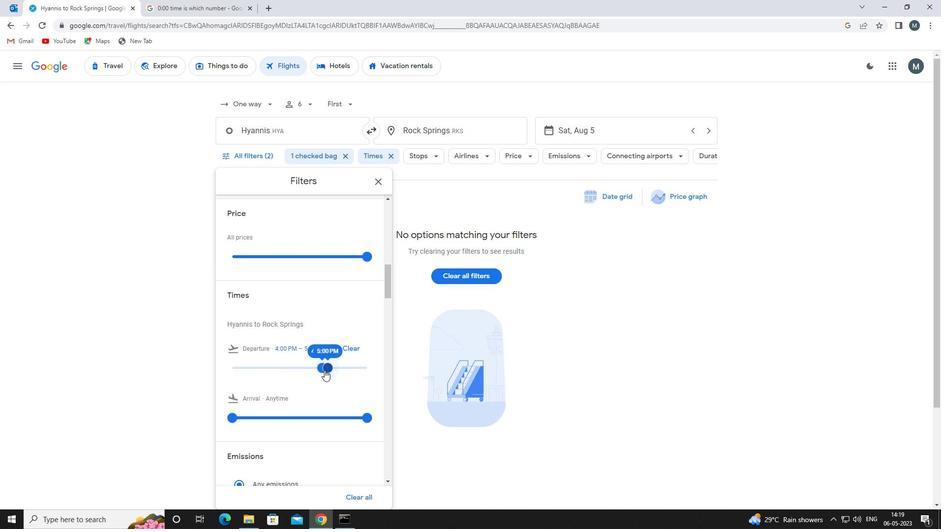 
Action: Mouse moved to (378, 185)
Screenshot: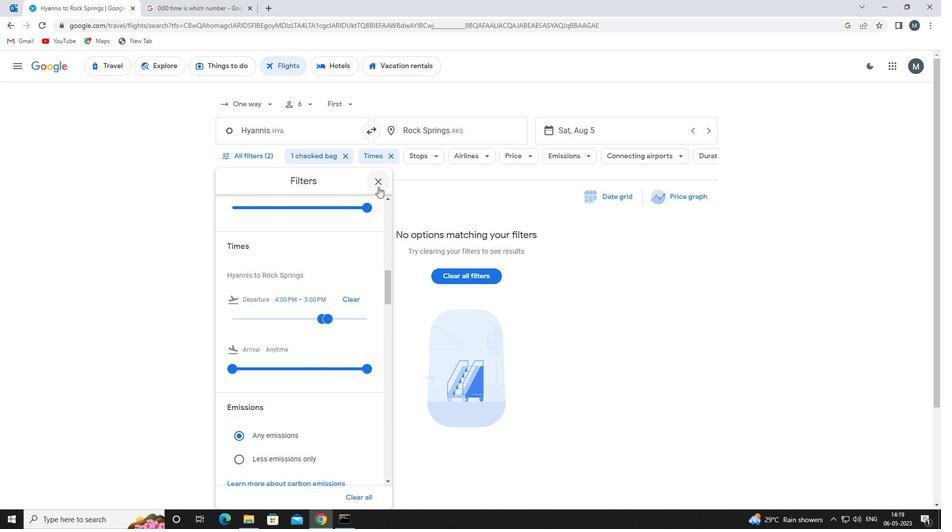 
Action: Mouse pressed left at (378, 185)
Screenshot: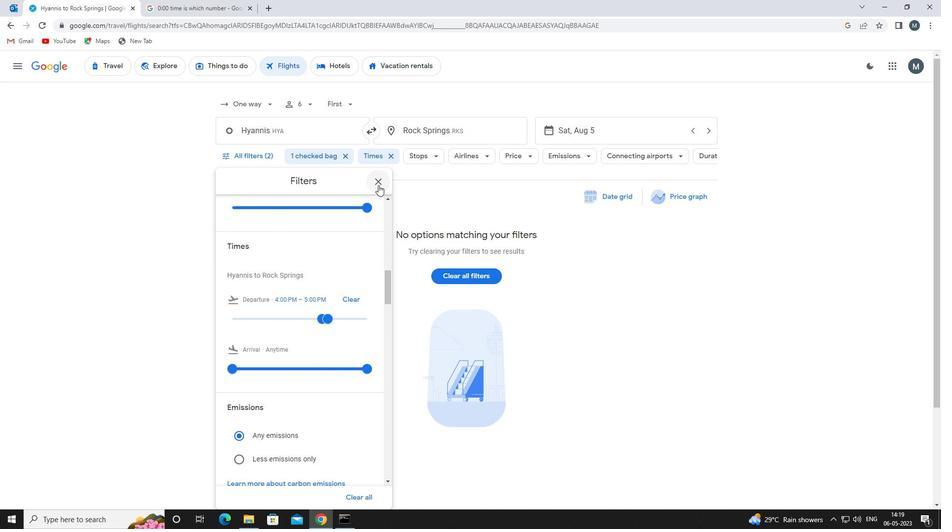 
